 Task: For heading Arial with bold.  font size for heading22,  'Change the font style of data to'Arial Narrow.  and font size to 14,  Change the alignment of both headline & data to Align middle.  In the sheet  analysisSalesByRegion
Action: Mouse moved to (252, 166)
Screenshot: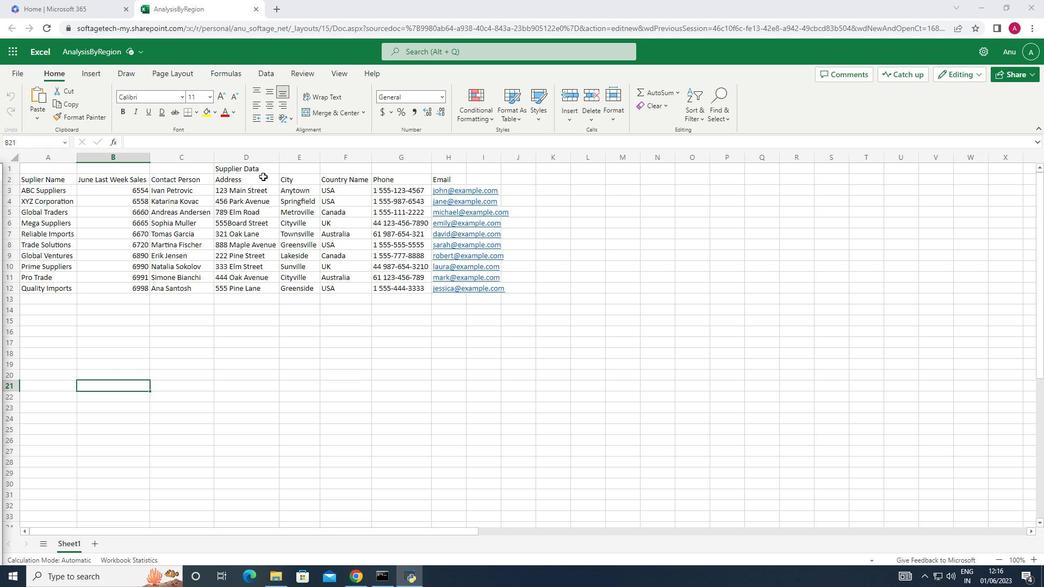 
Action: Mouse pressed left at (252, 166)
Screenshot: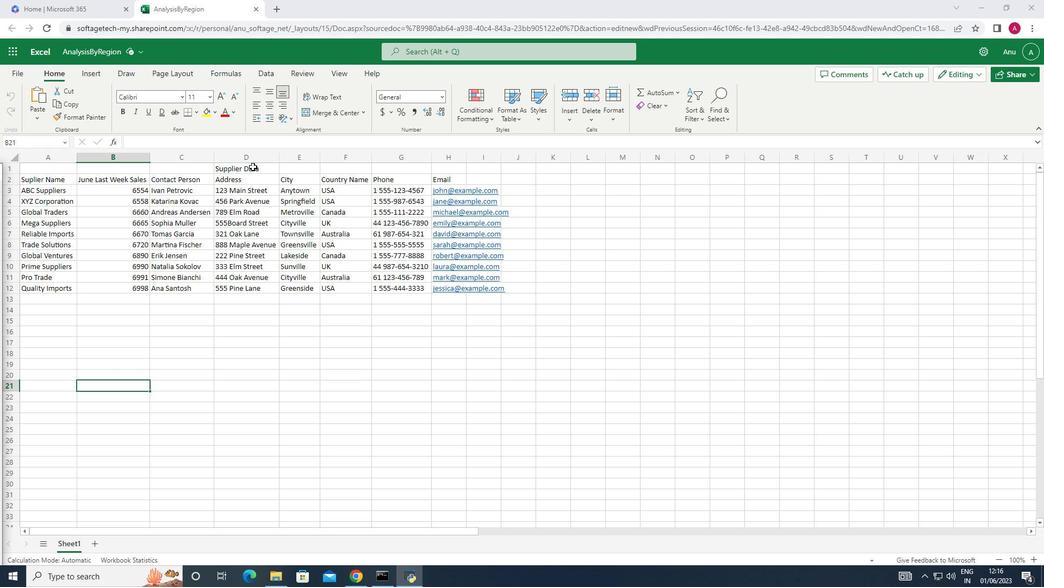 
Action: Mouse moved to (180, 95)
Screenshot: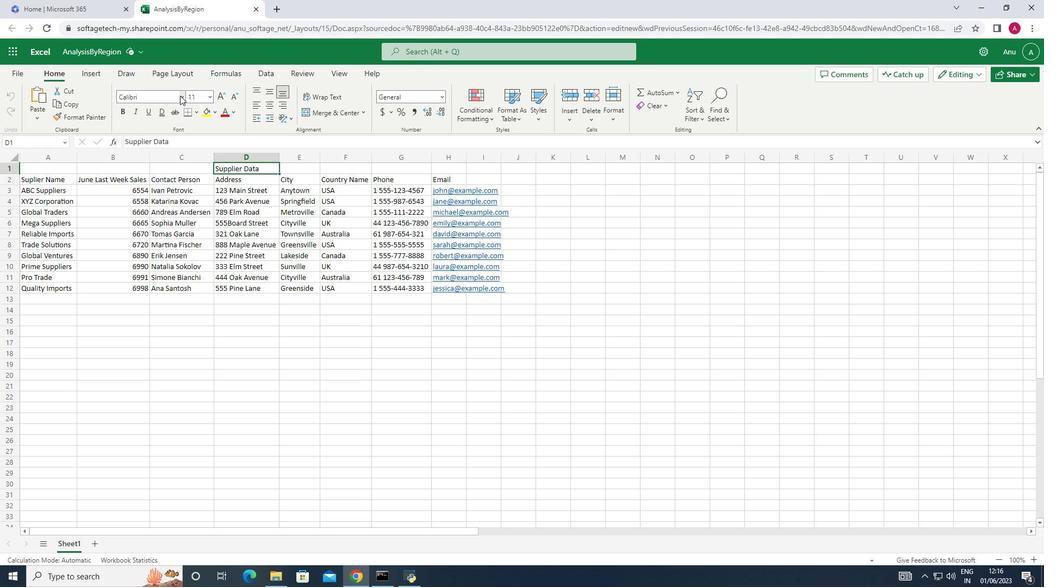 
Action: Mouse pressed left at (180, 95)
Screenshot: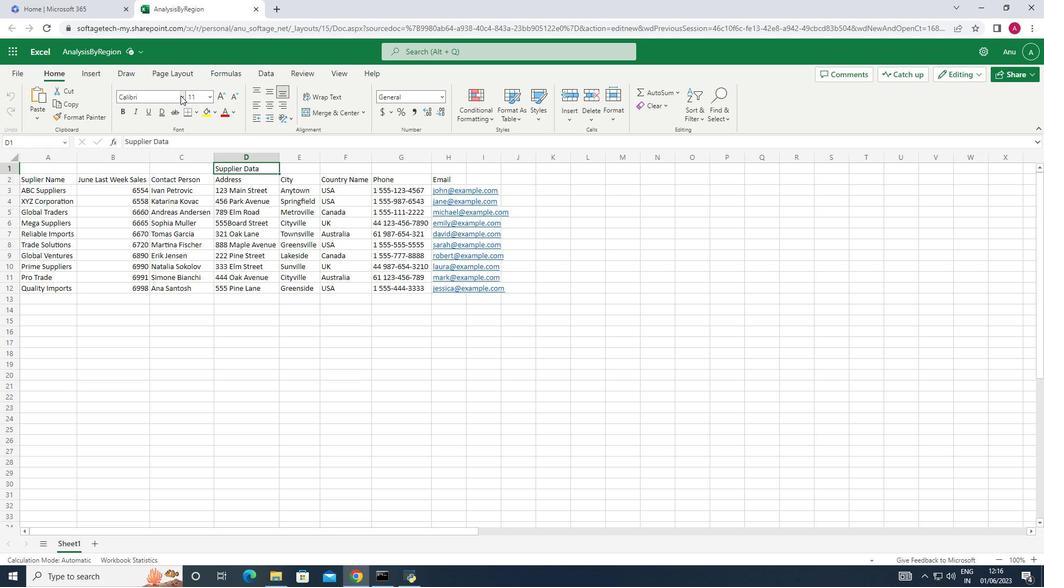 
Action: Mouse moved to (140, 138)
Screenshot: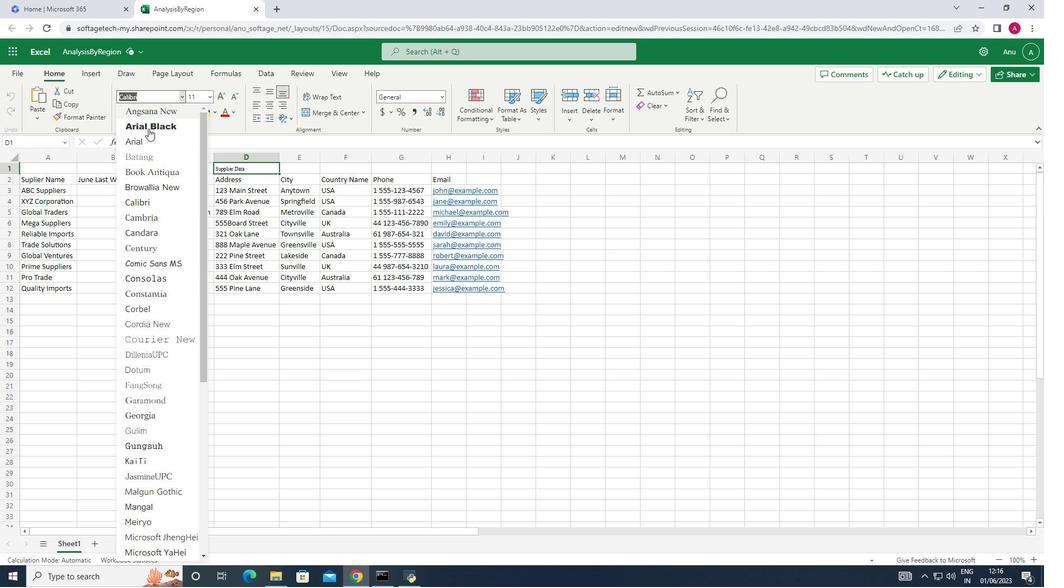 
Action: Mouse pressed left at (140, 138)
Screenshot: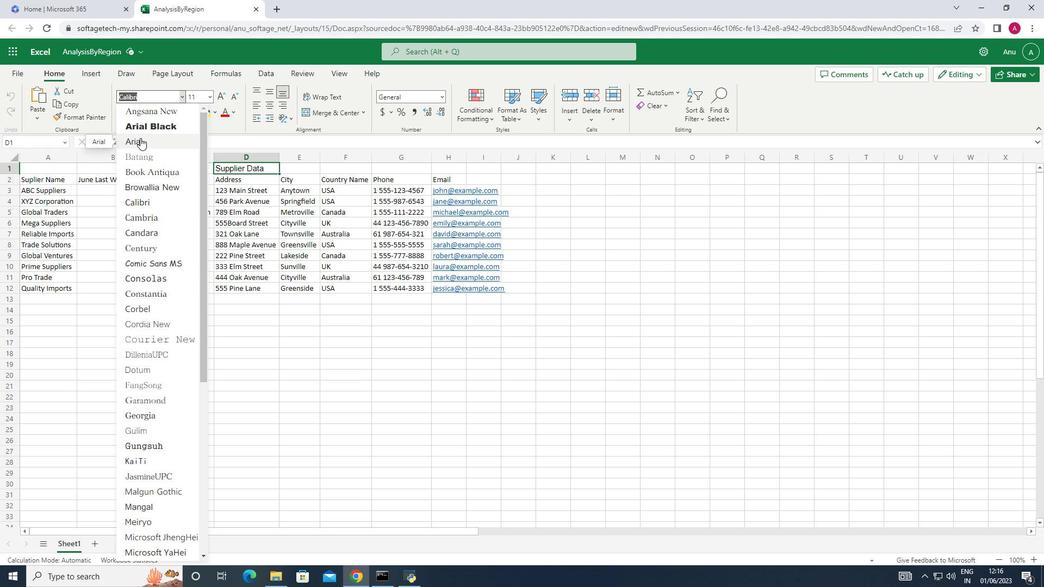 
Action: Mouse moved to (125, 112)
Screenshot: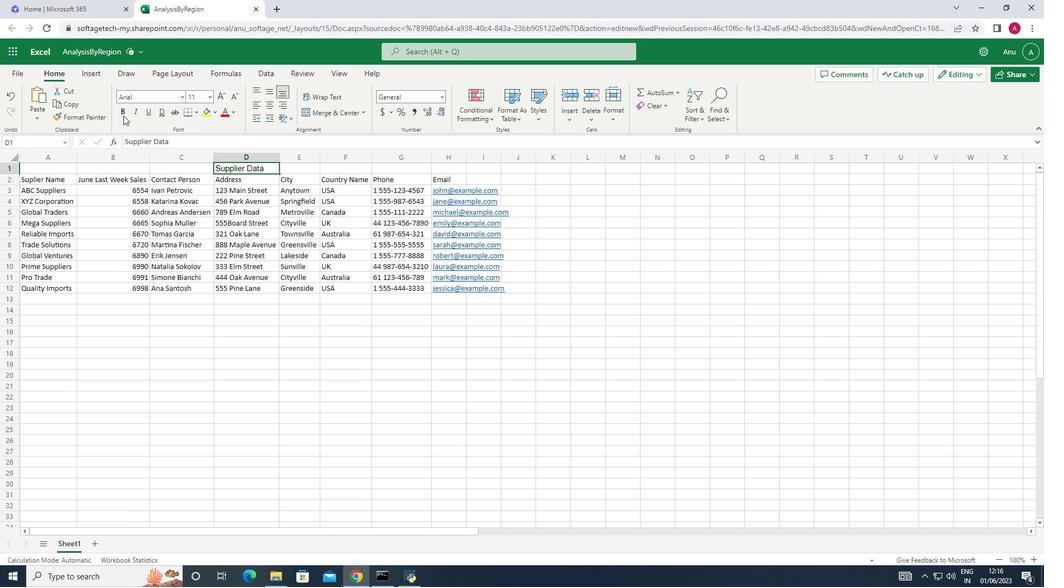 
Action: Mouse pressed left at (125, 112)
Screenshot: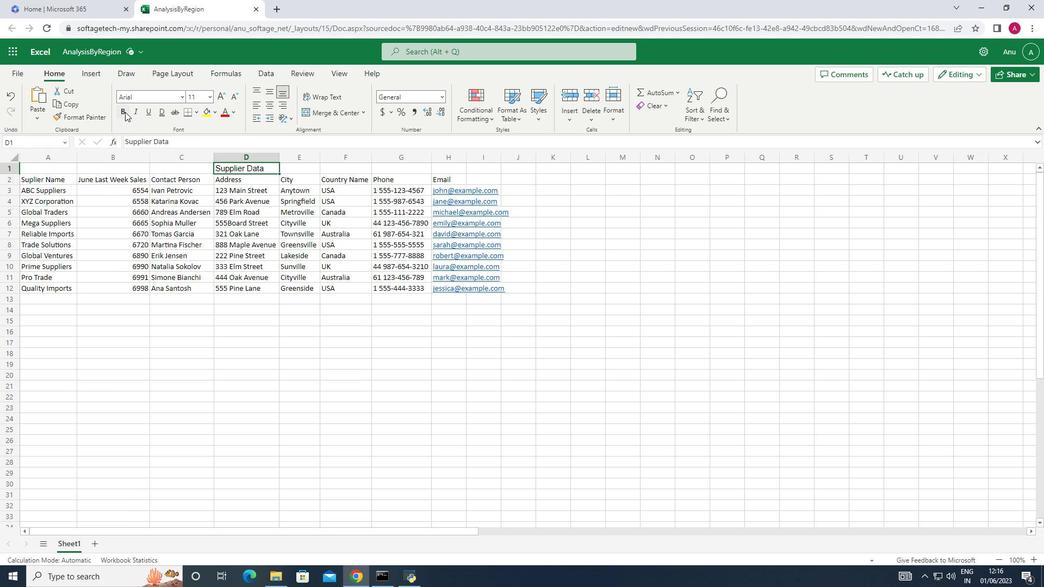 
Action: Mouse moved to (212, 97)
Screenshot: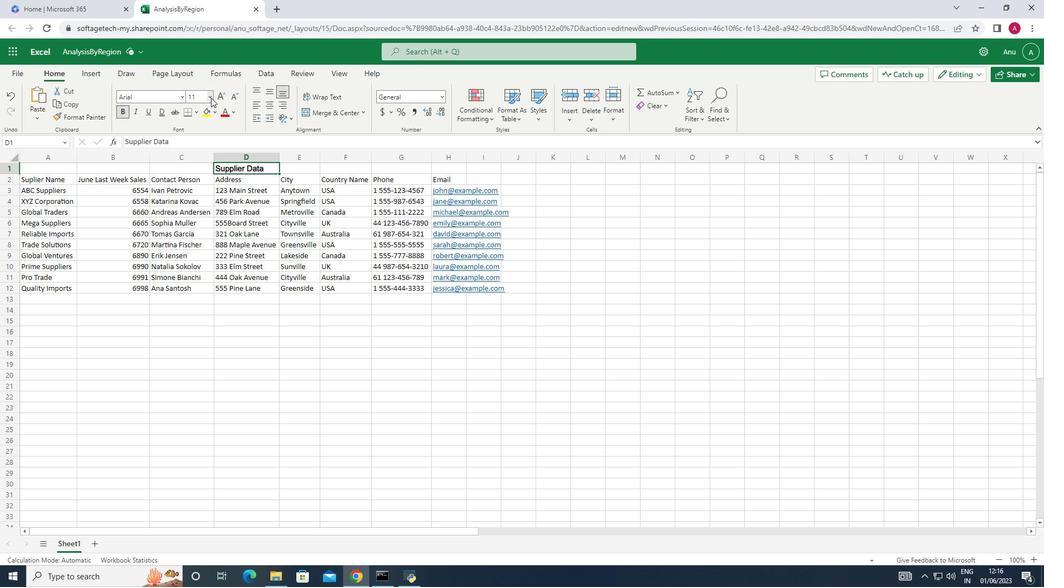 
Action: Mouse pressed left at (212, 97)
Screenshot: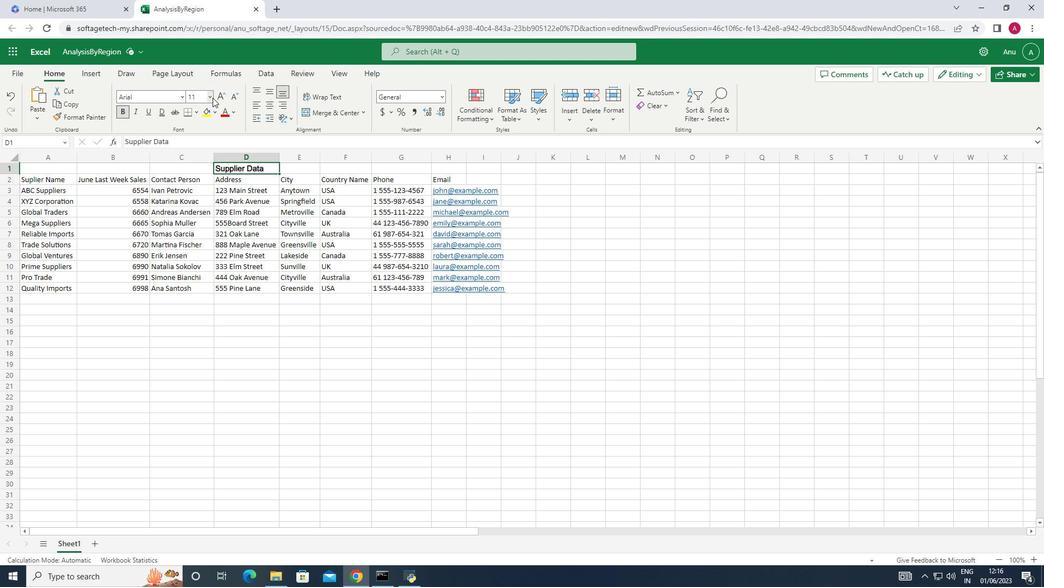 
Action: Mouse moved to (193, 99)
Screenshot: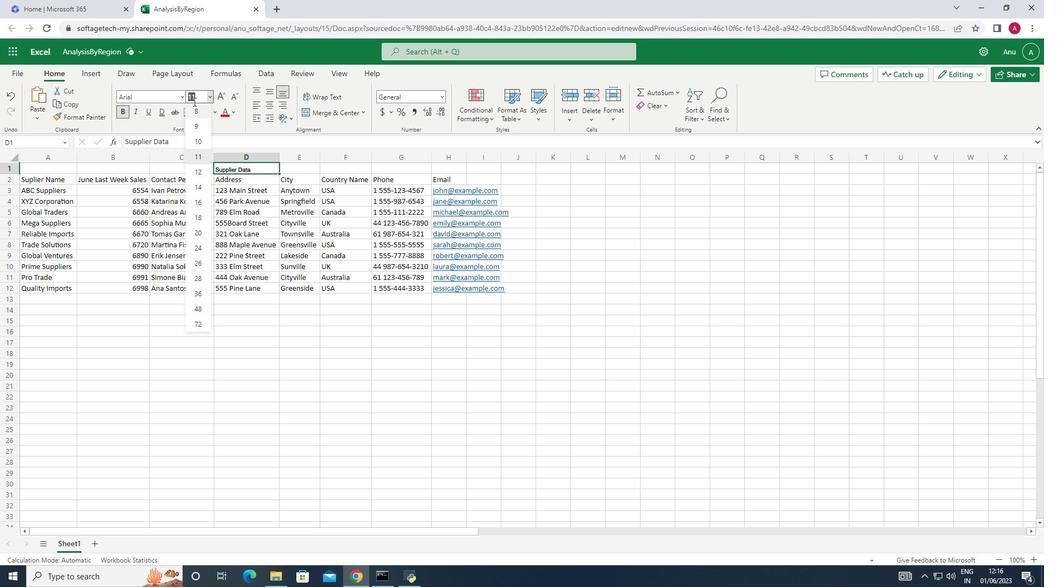 
Action: Key pressed 22<Key.enter>
Screenshot: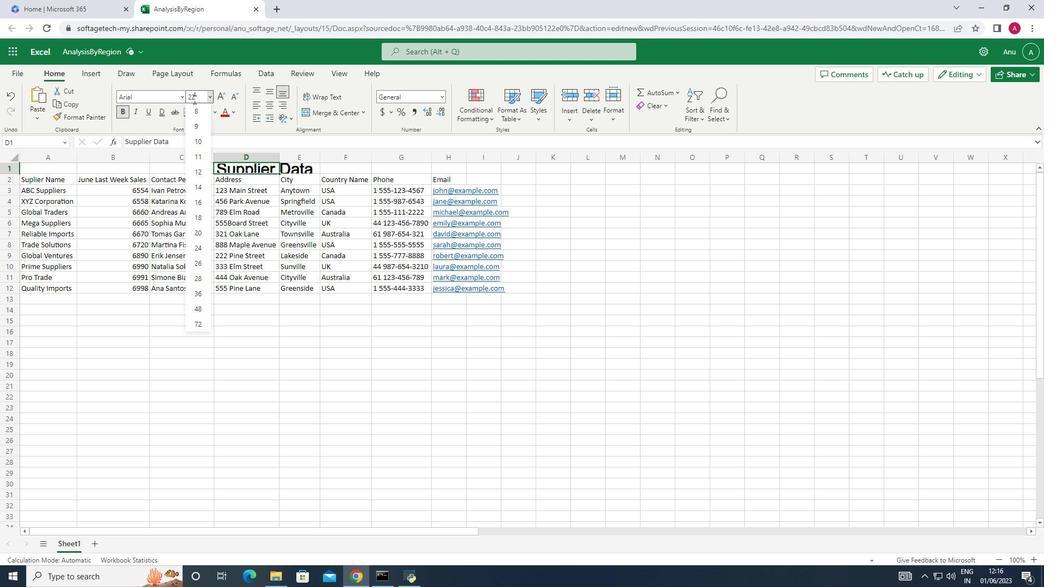 
Action: Mouse moved to (48, 192)
Screenshot: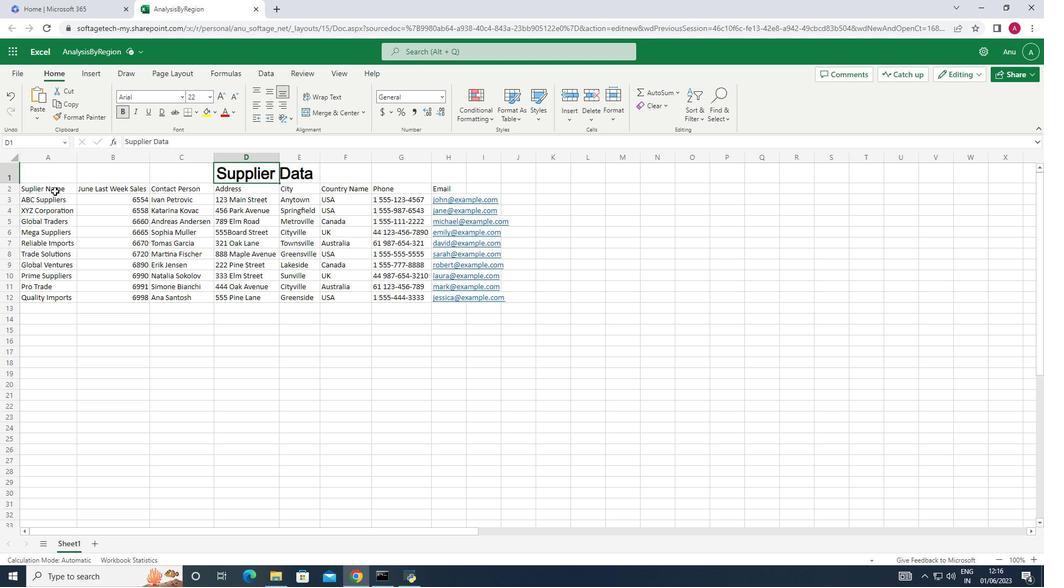 
Action: Mouse pressed left at (48, 192)
Screenshot: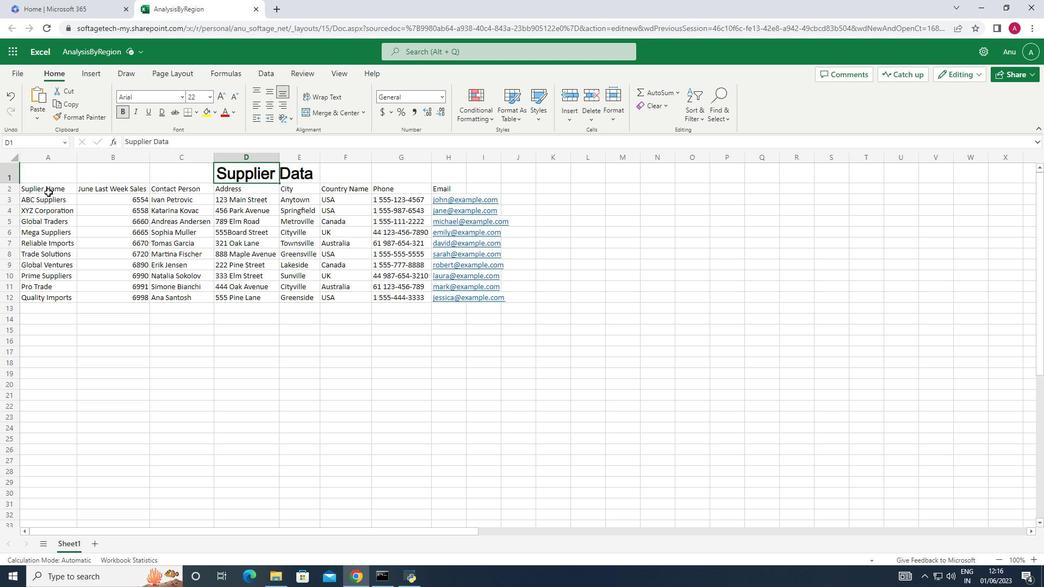 
Action: Mouse moved to (182, 98)
Screenshot: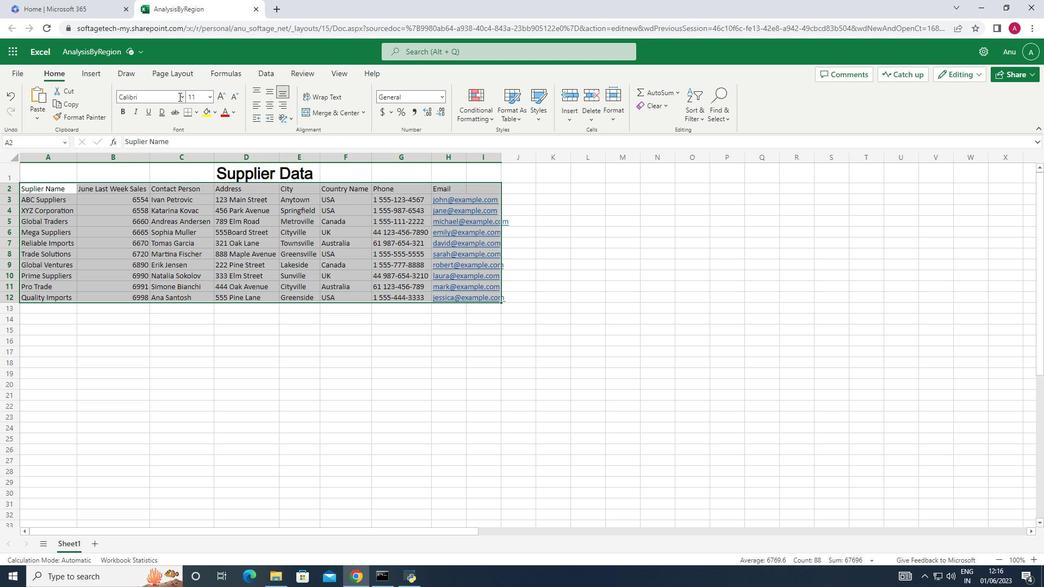 
Action: Mouse pressed left at (182, 98)
Screenshot: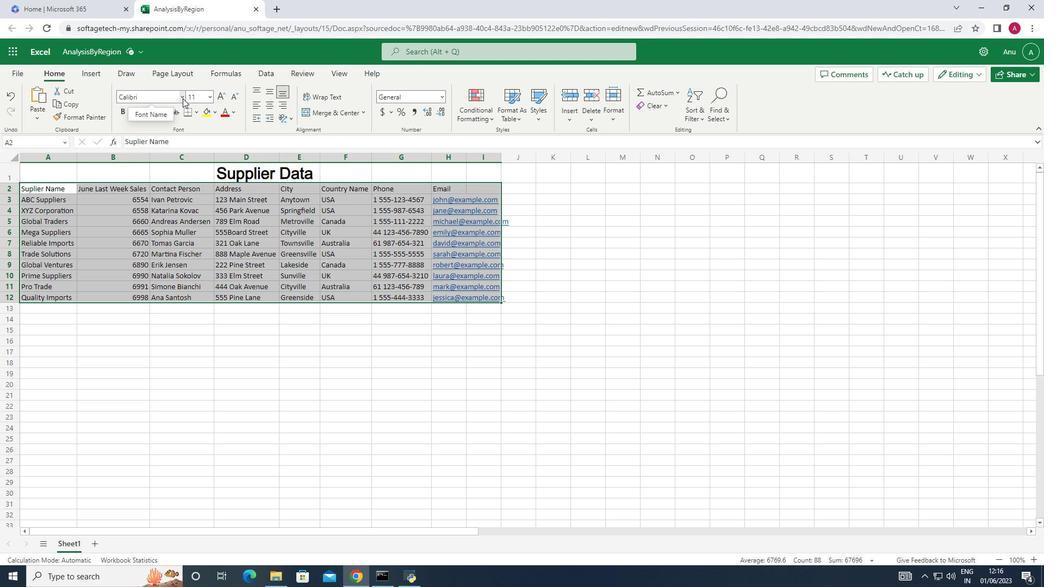 
Action: Mouse moved to (159, 142)
Screenshot: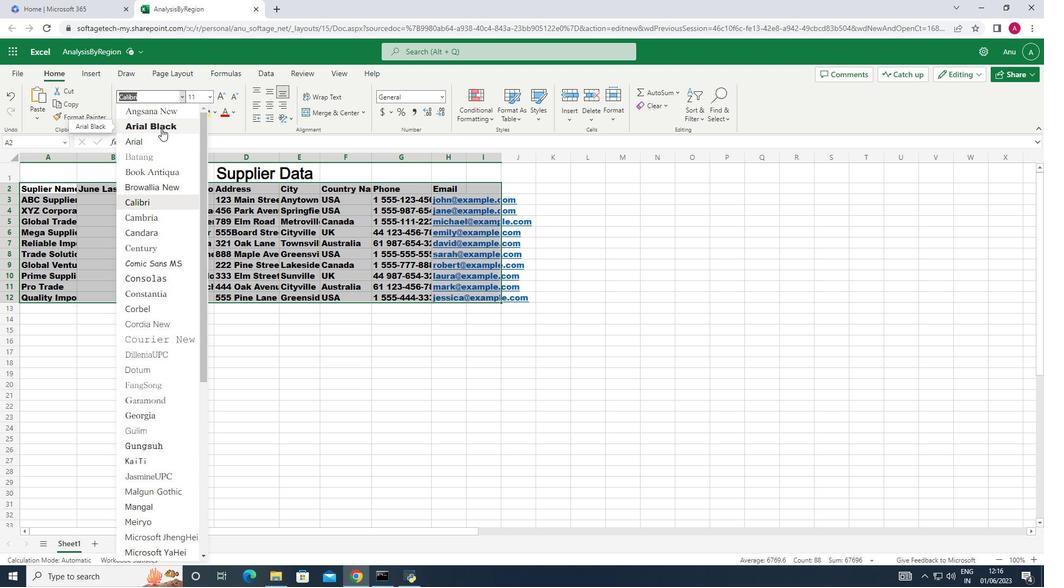 
Action: Mouse pressed left at (159, 142)
Screenshot: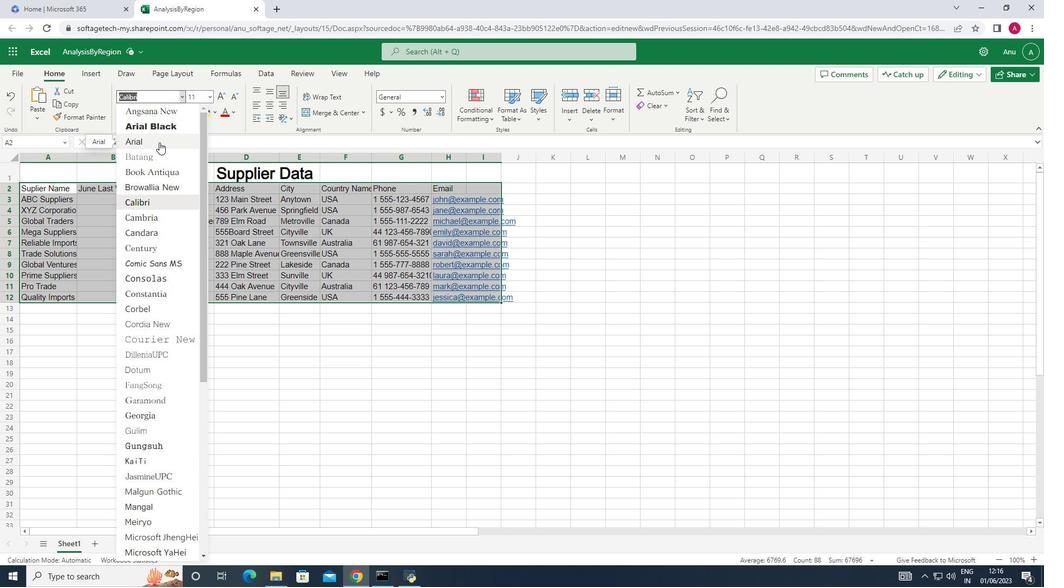 
Action: Mouse moved to (209, 97)
Screenshot: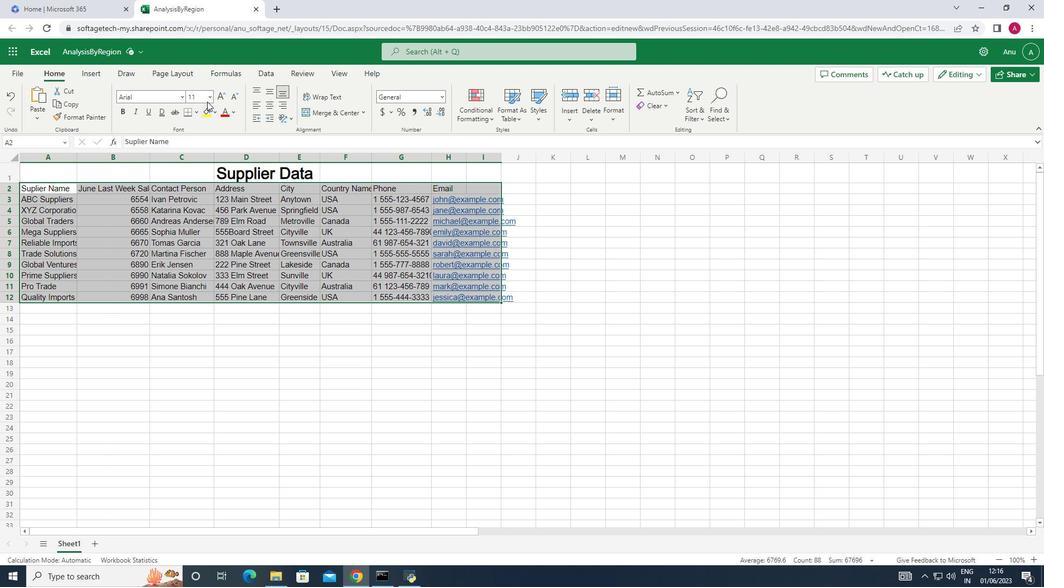 
Action: Mouse pressed left at (209, 97)
Screenshot: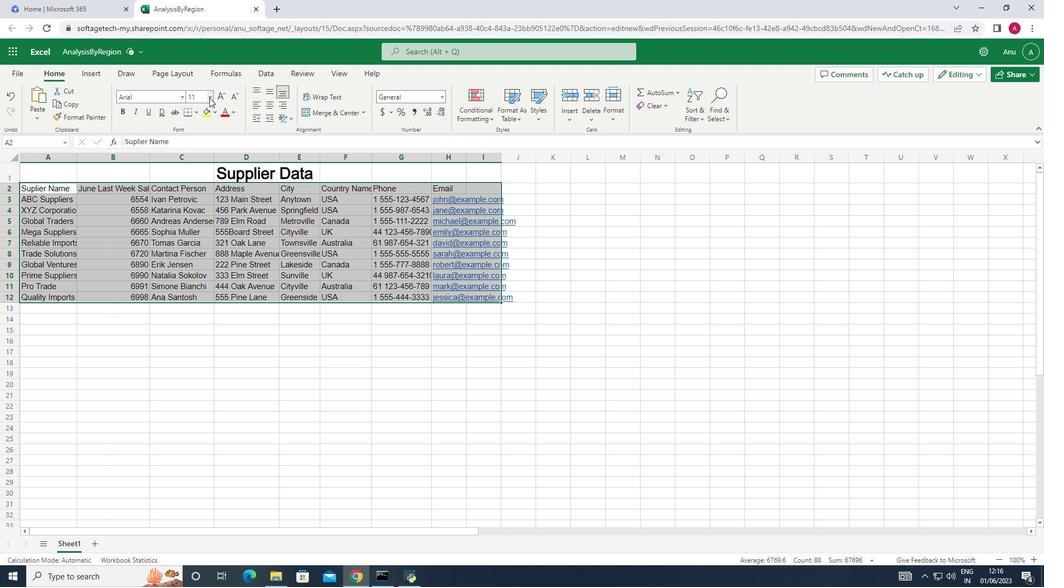 
Action: Mouse moved to (197, 183)
Screenshot: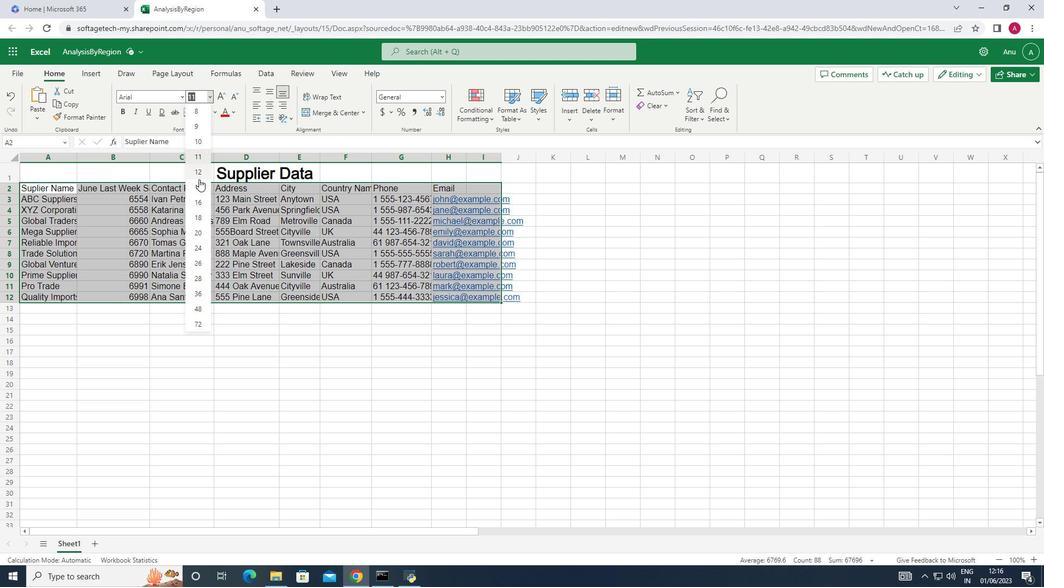 
Action: Mouse pressed left at (197, 183)
Screenshot: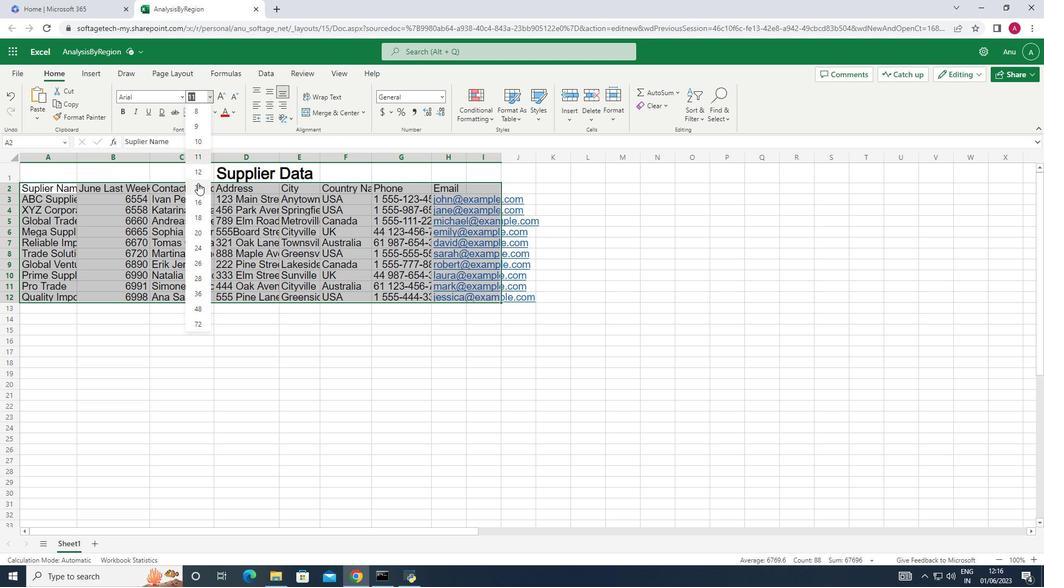 
Action: Mouse moved to (269, 105)
Screenshot: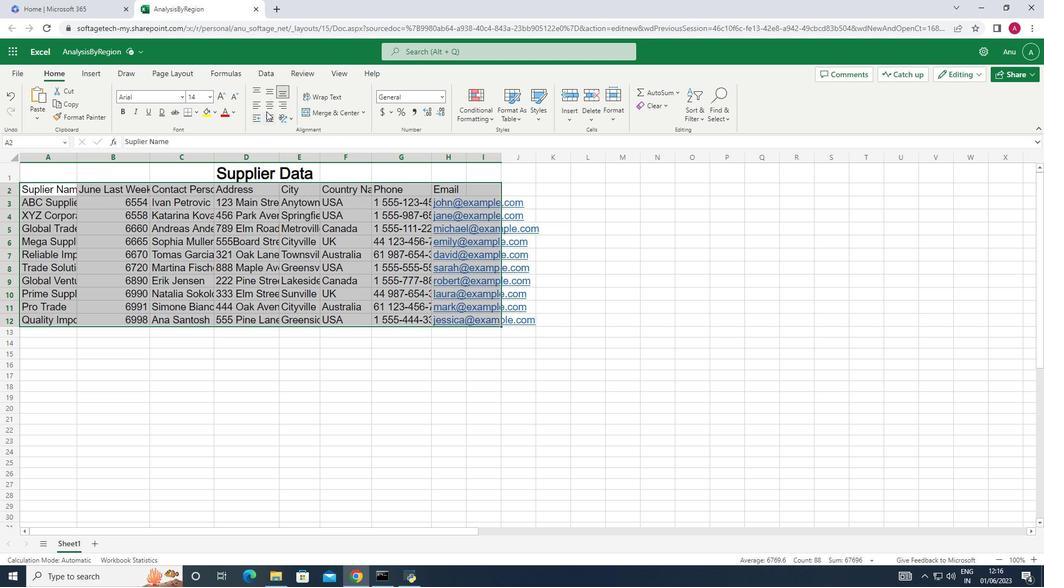 
Action: Mouse pressed left at (269, 105)
Screenshot: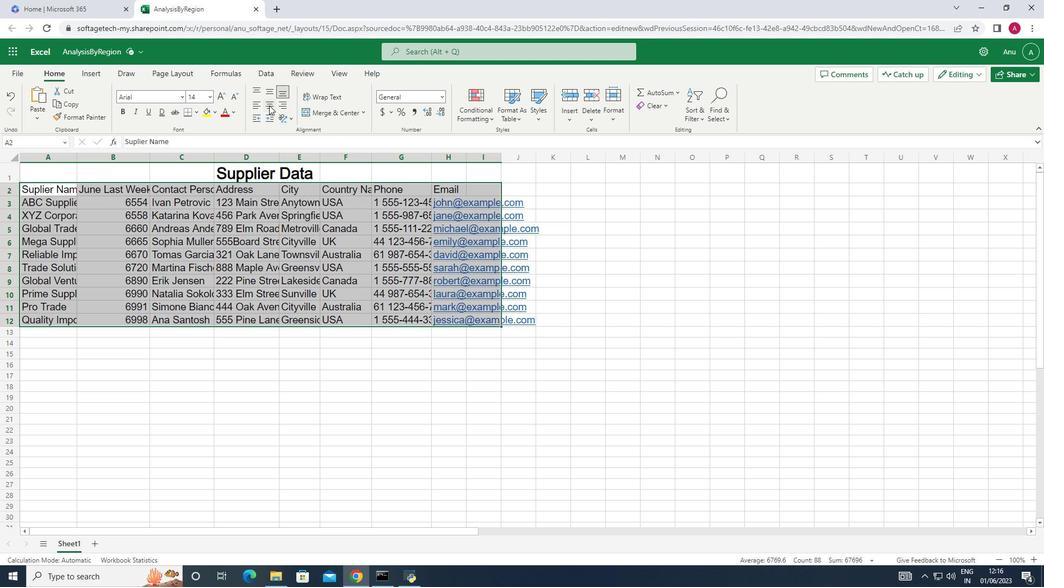 
Action: Mouse moved to (241, 172)
Screenshot: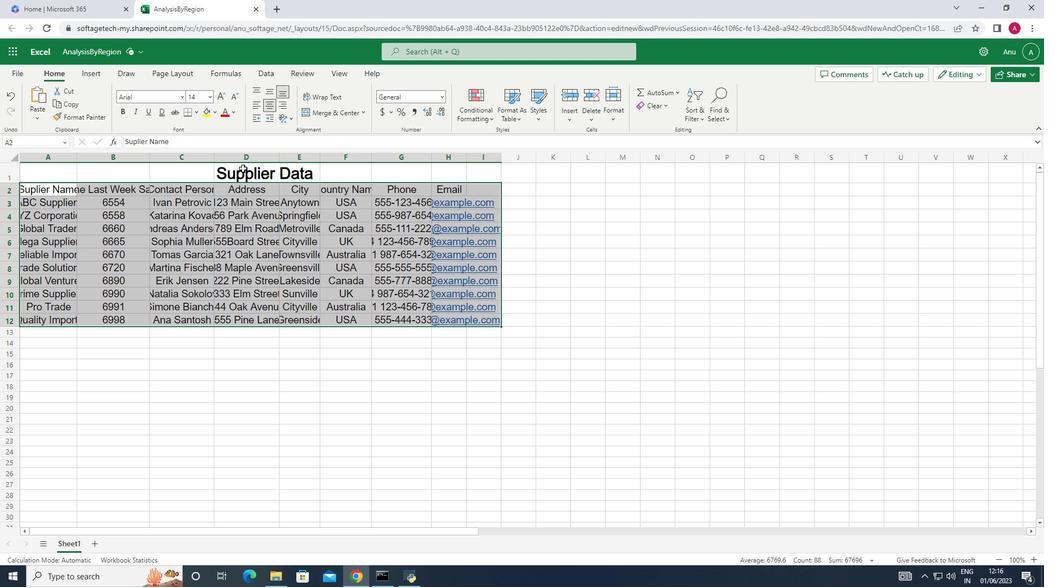 
Action: Mouse pressed left at (241, 172)
Screenshot: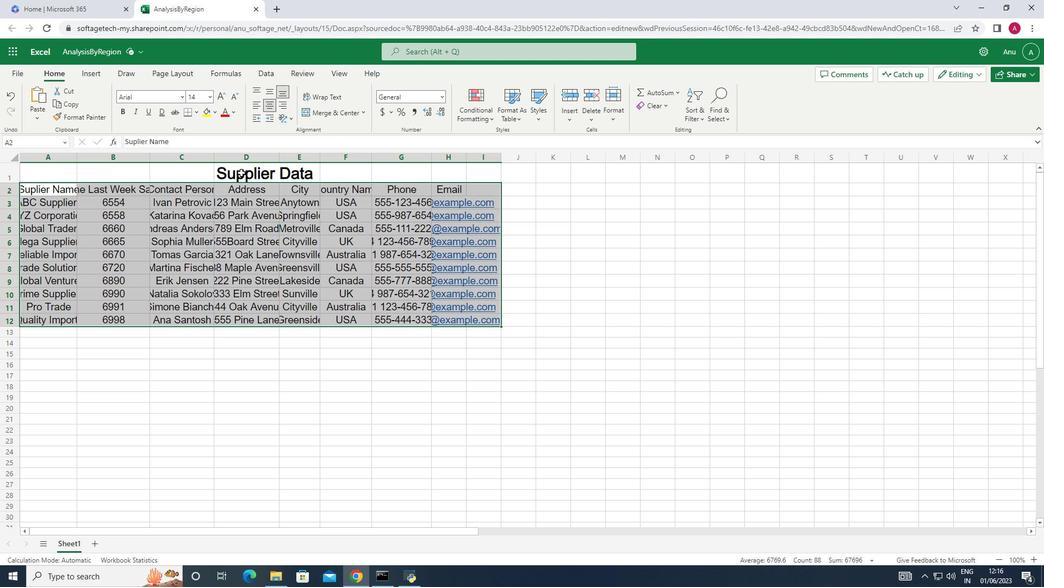 
Action: Mouse moved to (269, 101)
Screenshot: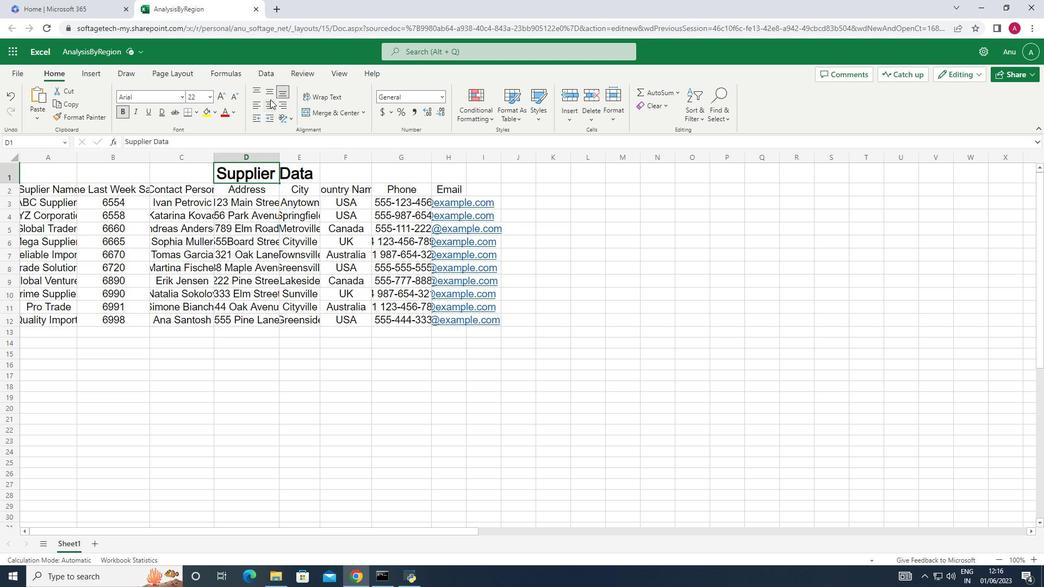 
Action: Mouse pressed left at (269, 101)
Screenshot: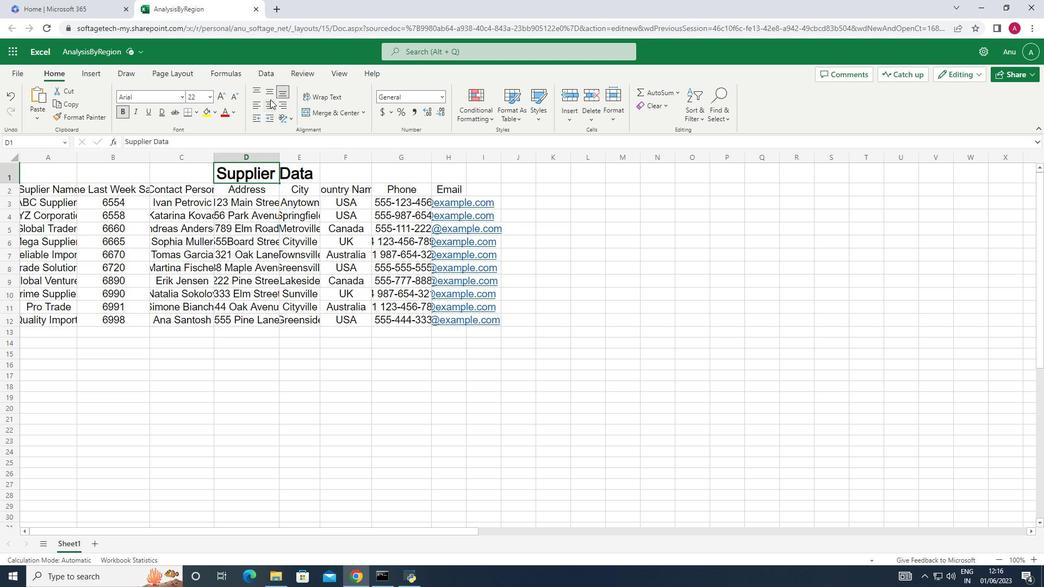 
Action: Mouse moved to (314, 344)
Screenshot: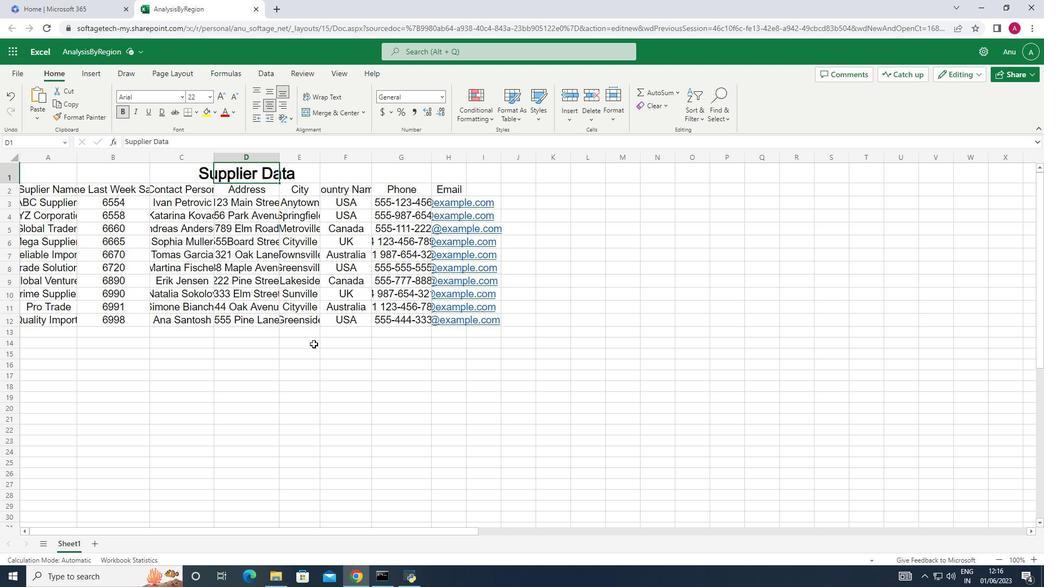 
Action: Mouse pressed left at (314, 344)
Screenshot: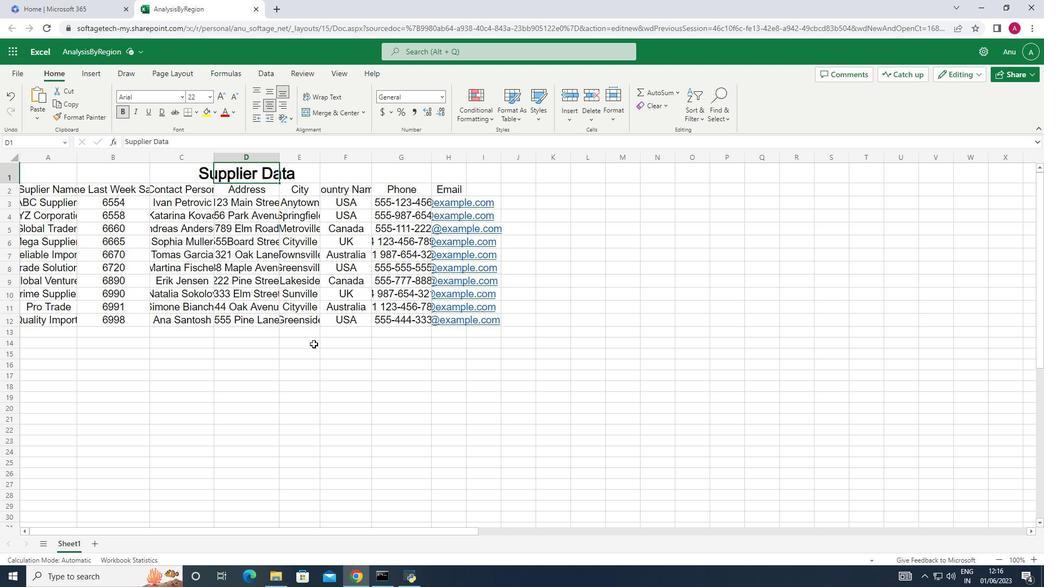 
Action: Mouse moved to (77, 156)
Screenshot: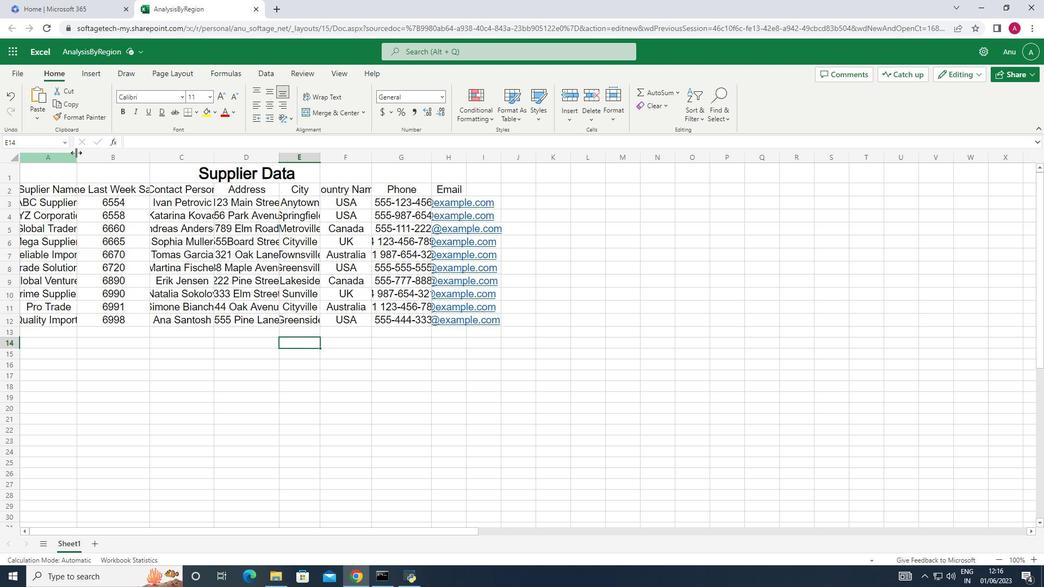 
Action: Mouse pressed left at (77, 156)
Screenshot: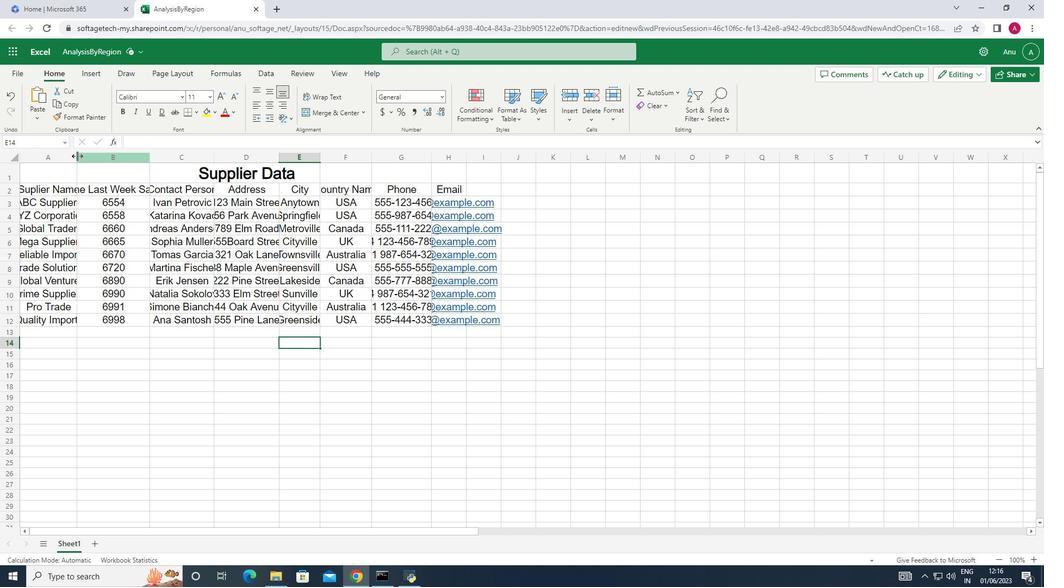 
Action: Mouse pressed left at (77, 156)
Screenshot: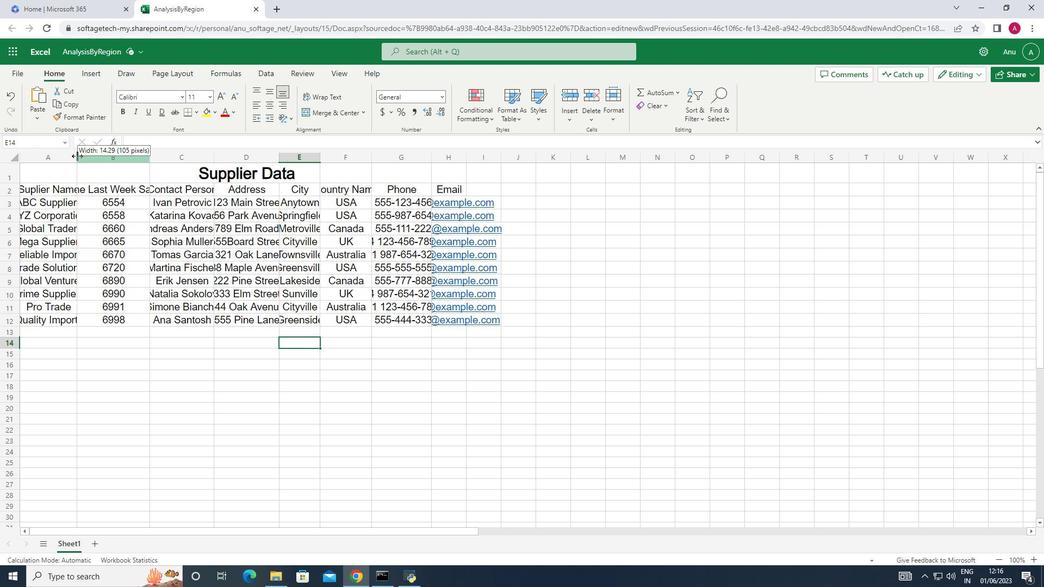 
Action: Mouse moved to (174, 157)
Screenshot: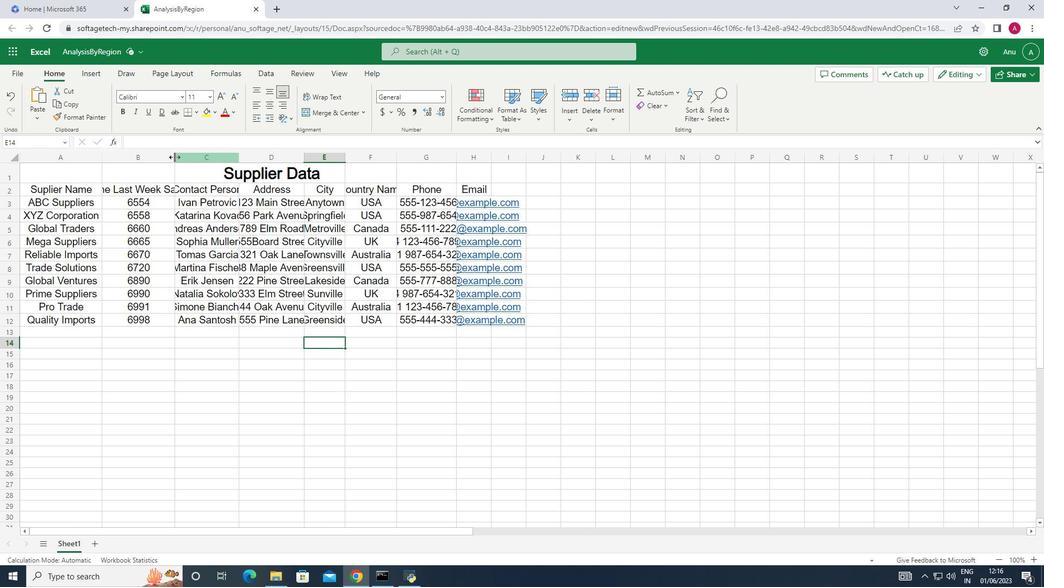 
Action: Mouse pressed left at (174, 157)
Screenshot: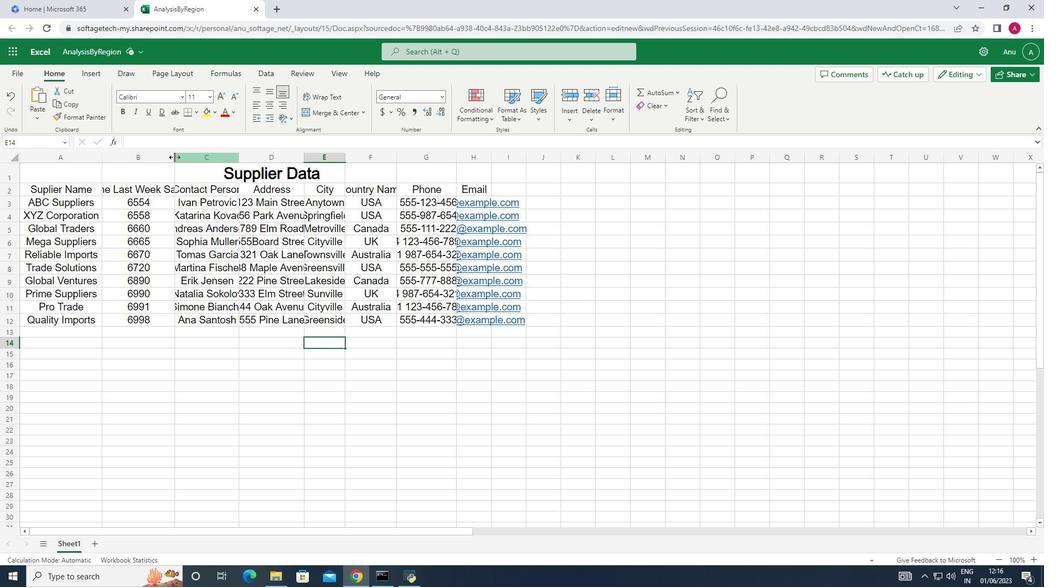 
Action: Mouse pressed left at (174, 157)
Screenshot: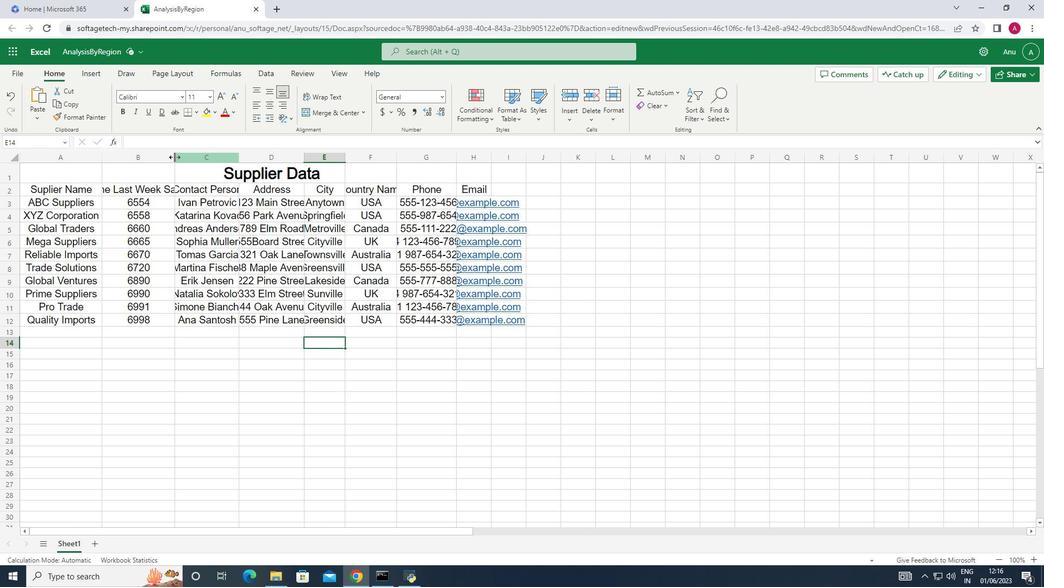
Action: Mouse pressed left at (174, 157)
Screenshot: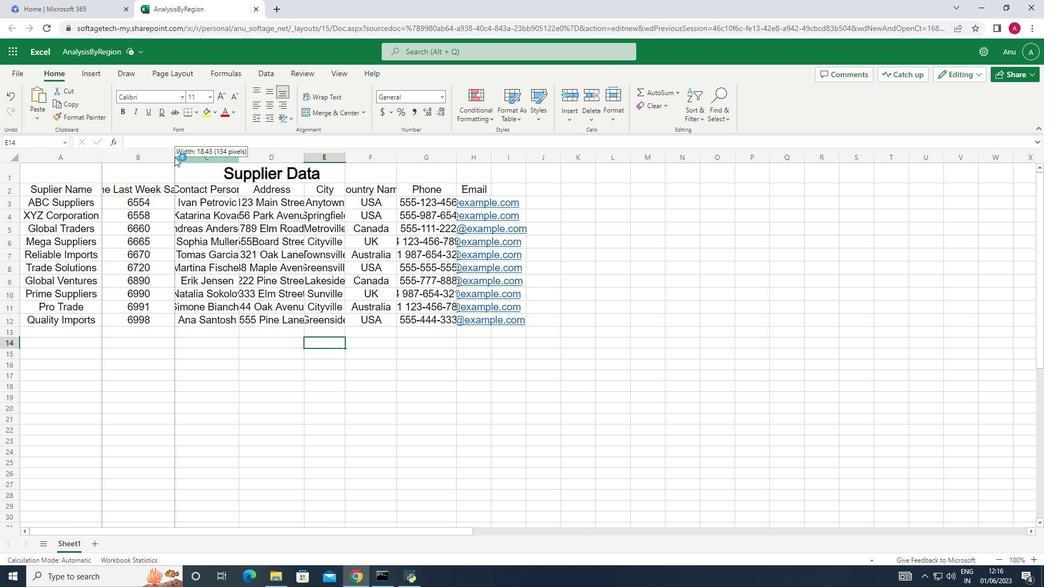 
Action: Mouse moved to (272, 155)
Screenshot: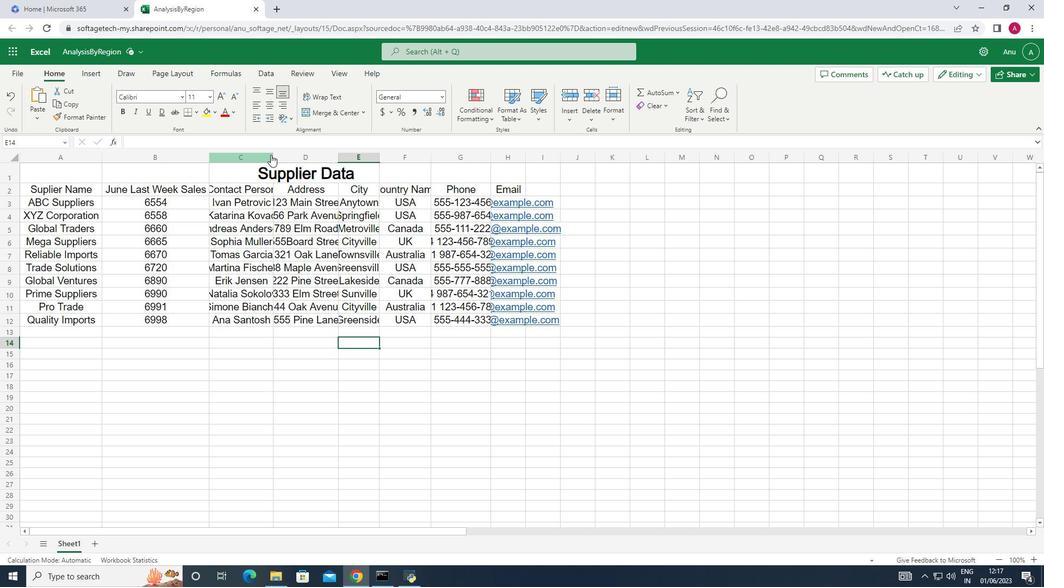 
Action: Mouse pressed left at (272, 155)
Screenshot: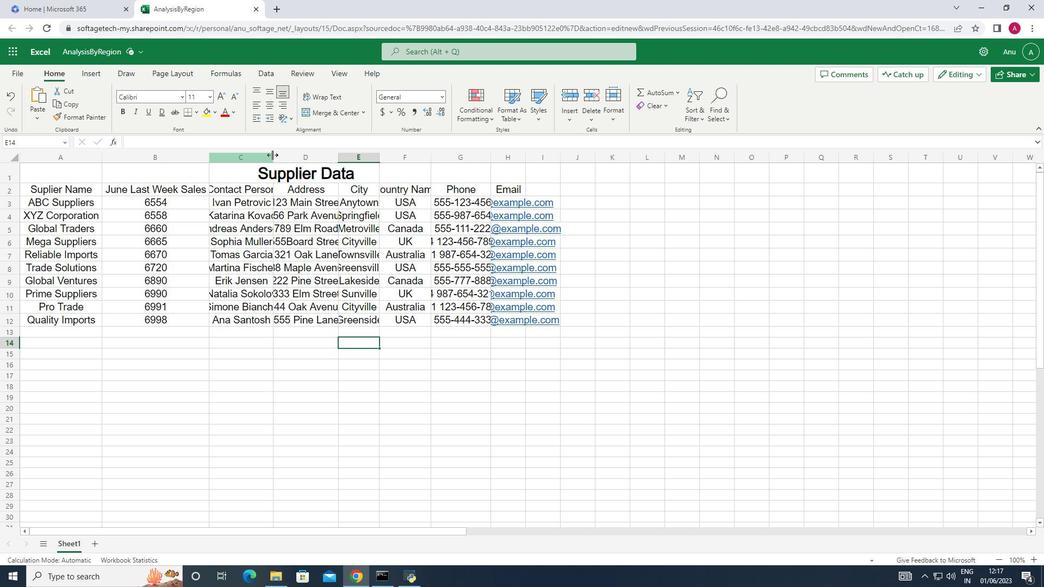 
Action: Mouse moved to (351, 155)
Screenshot: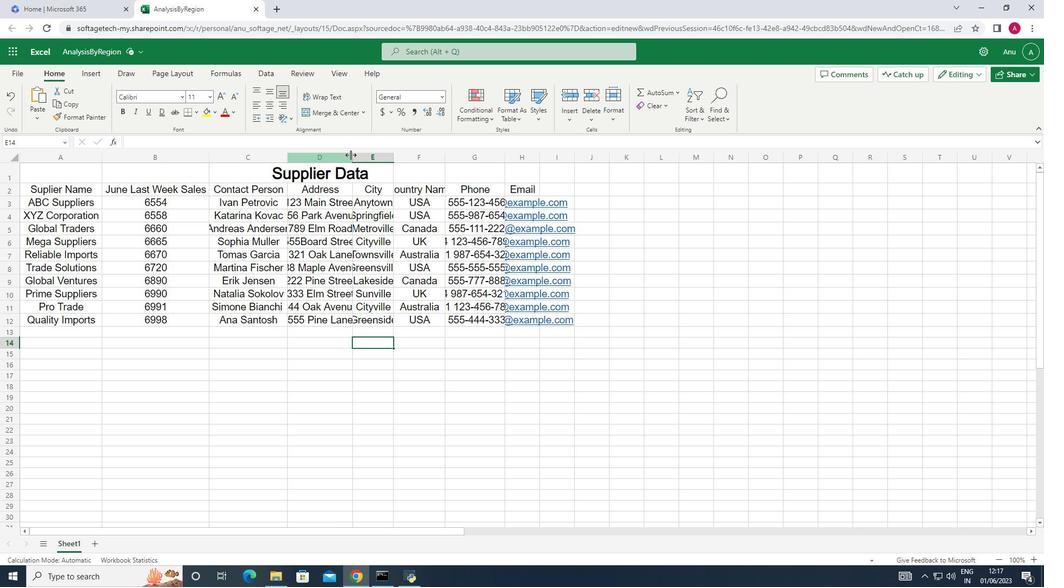
Action: Mouse pressed left at (351, 155)
Screenshot: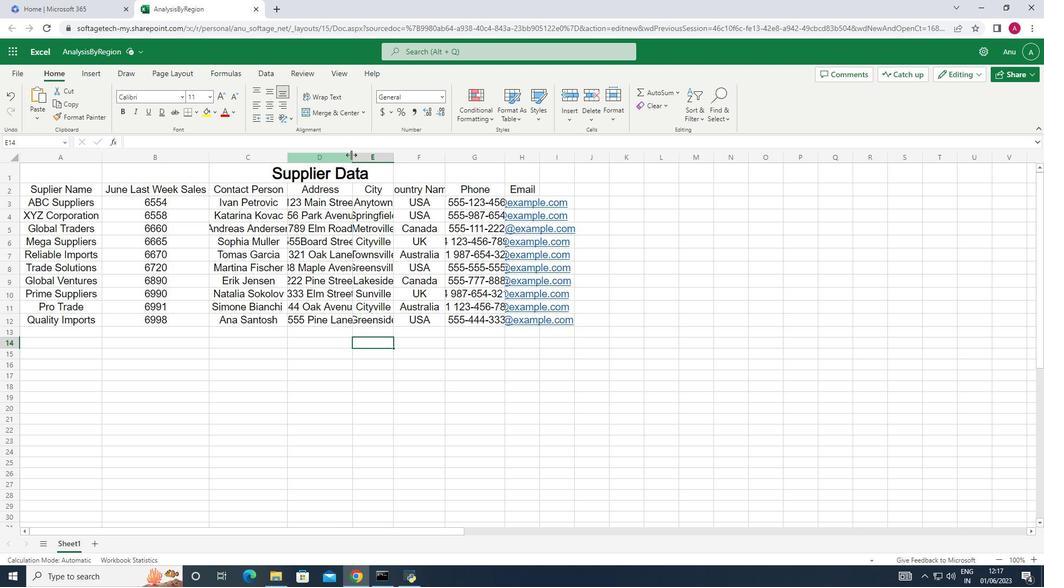 
Action: Mouse pressed left at (351, 155)
Screenshot: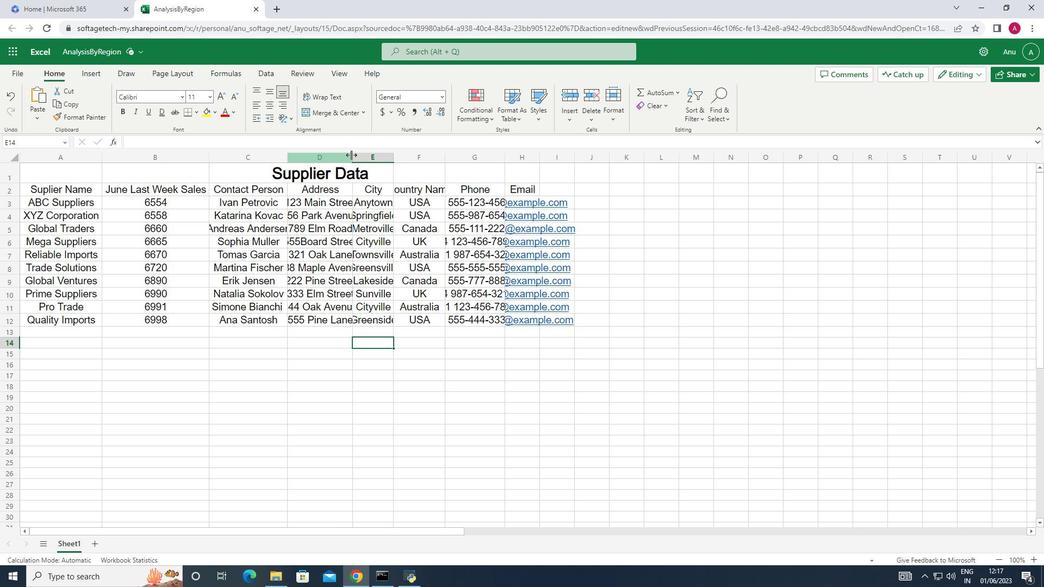 
Action: Mouse pressed left at (351, 155)
Screenshot: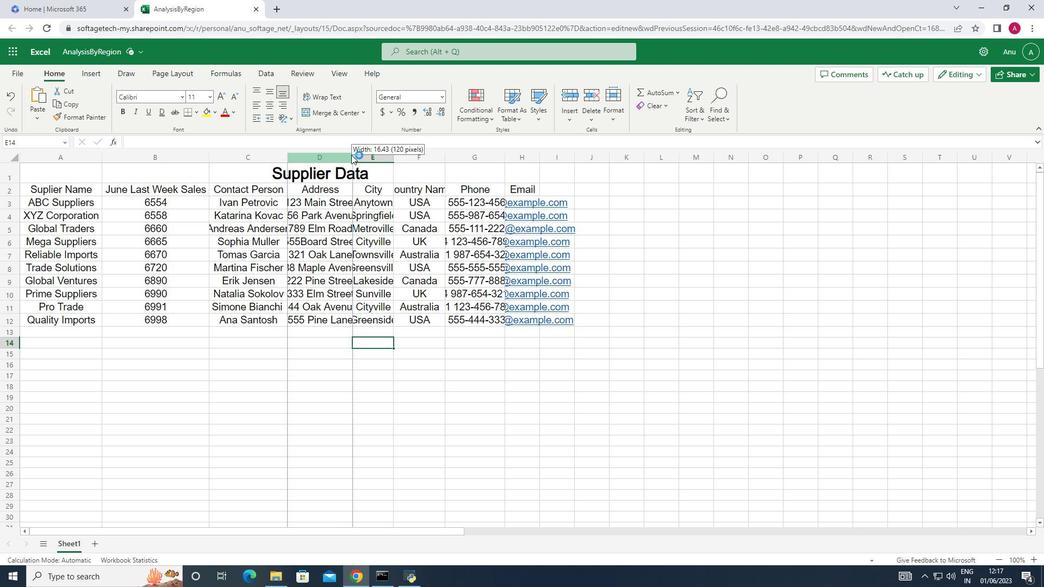 
Action: Mouse moved to (437, 155)
Screenshot: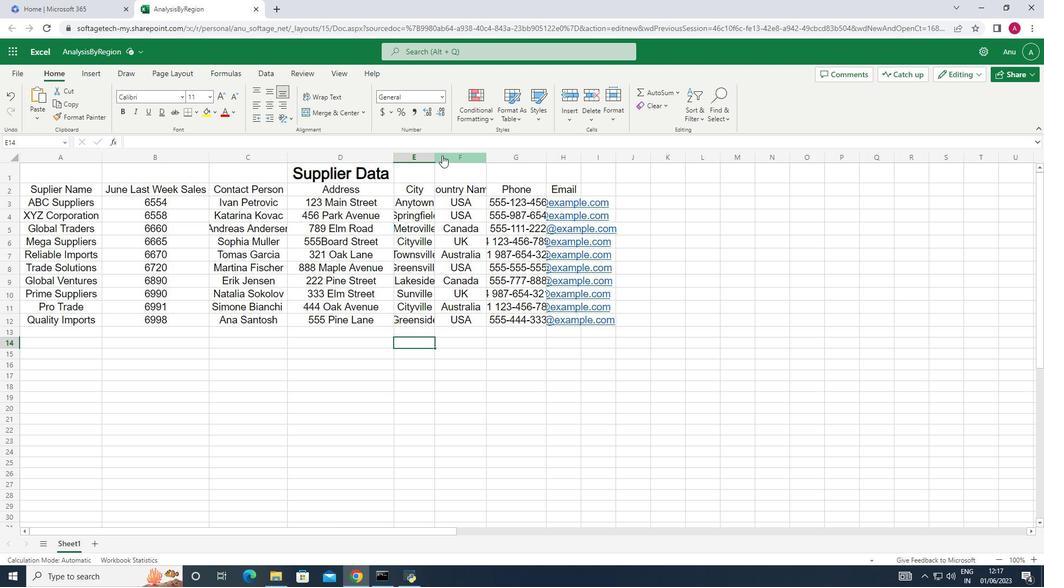 
Action: Mouse pressed left at (437, 155)
Screenshot: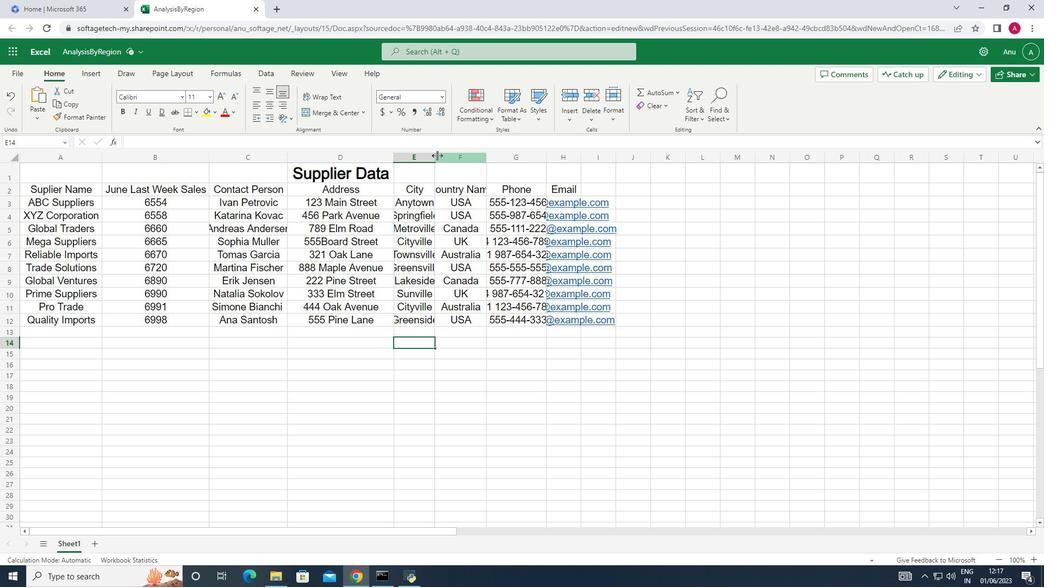 
Action: Mouse pressed left at (437, 155)
Screenshot: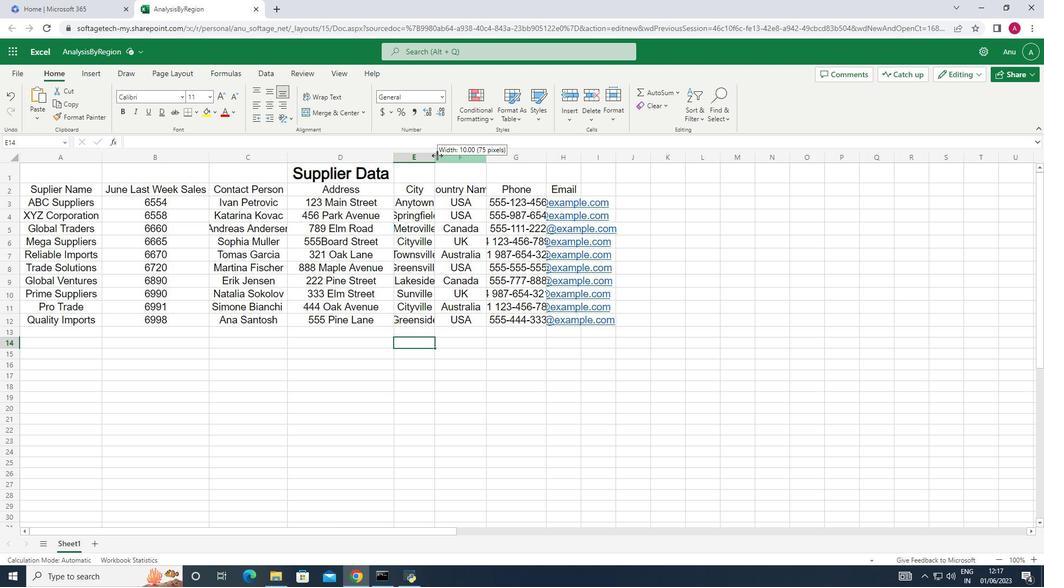 
Action: Mouse moved to (500, 160)
Screenshot: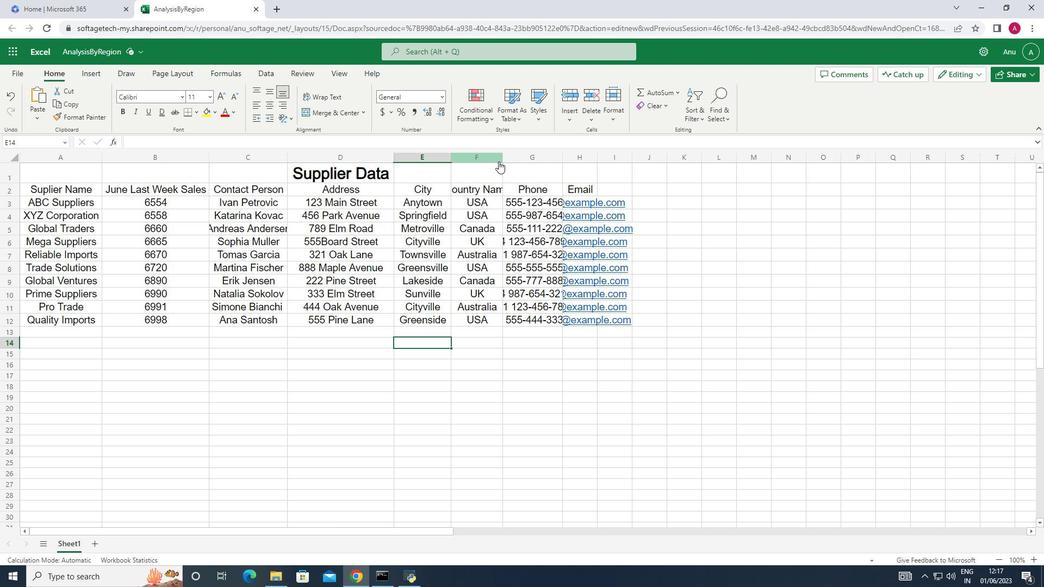 
Action: Mouse pressed left at (500, 160)
Screenshot: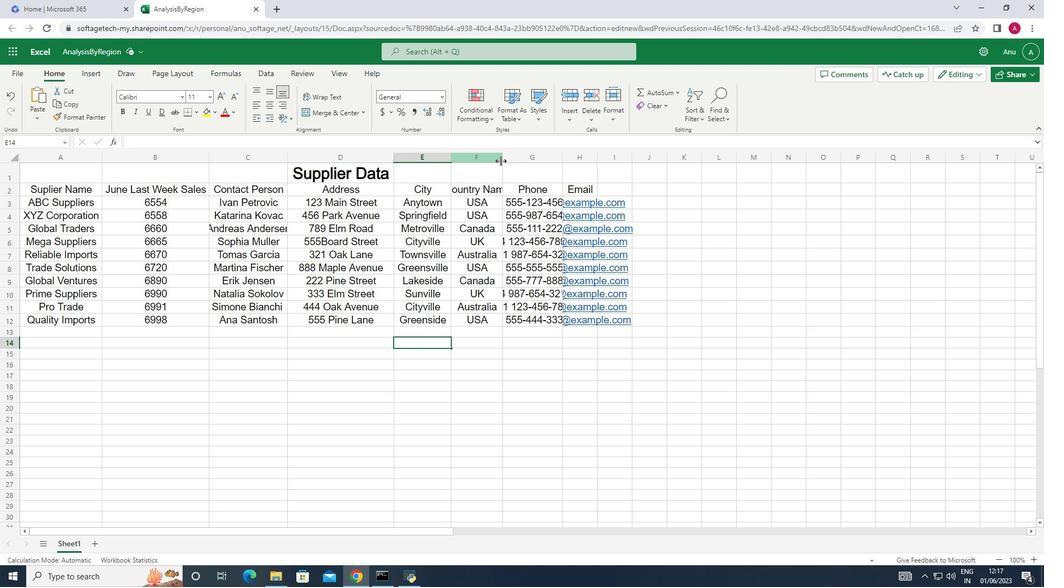 
Action: Mouse pressed left at (500, 160)
Screenshot: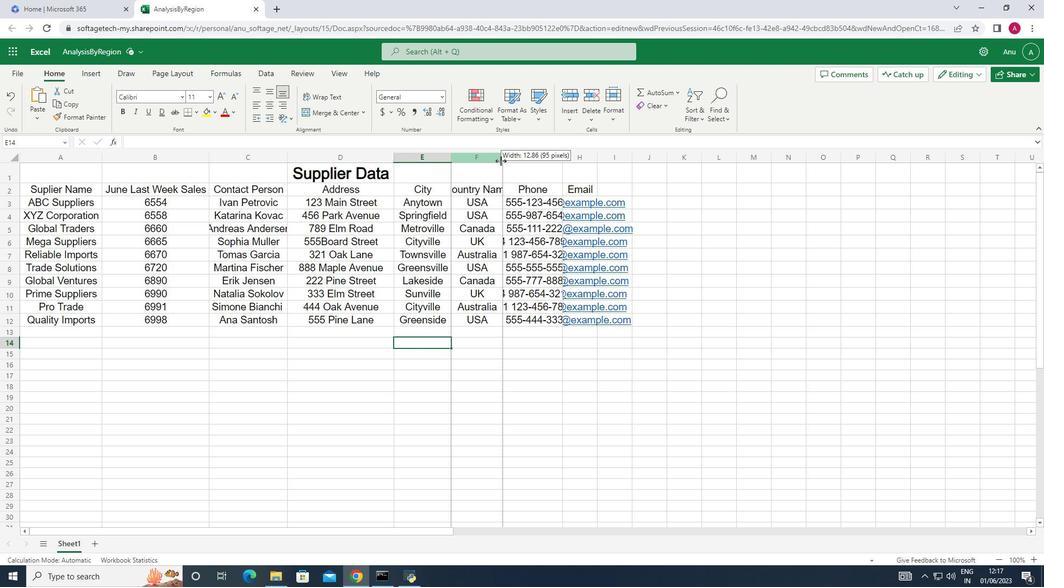 
Action: Mouse moved to (581, 158)
Screenshot: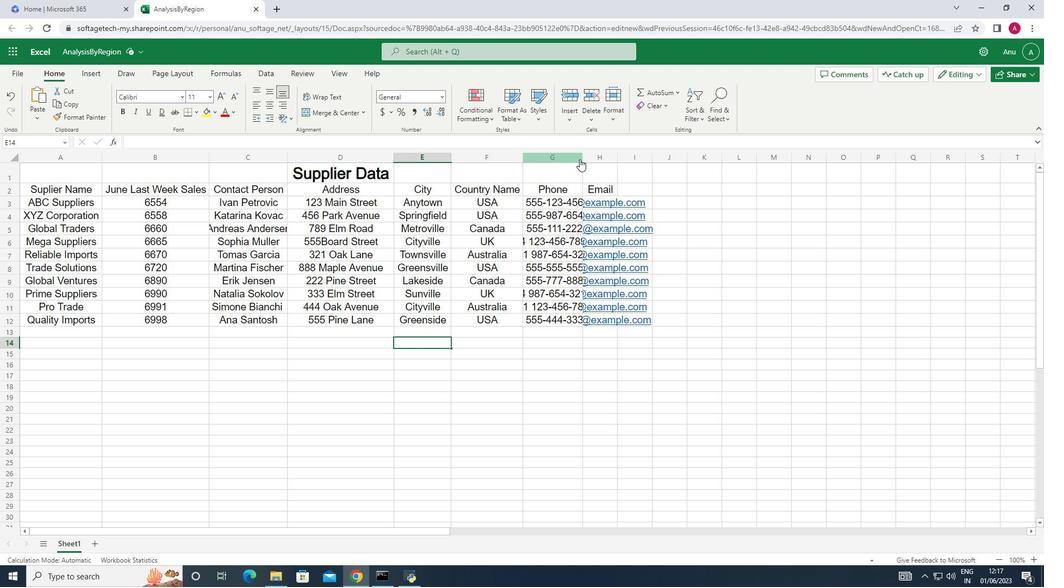 
Action: Mouse pressed left at (581, 158)
Screenshot: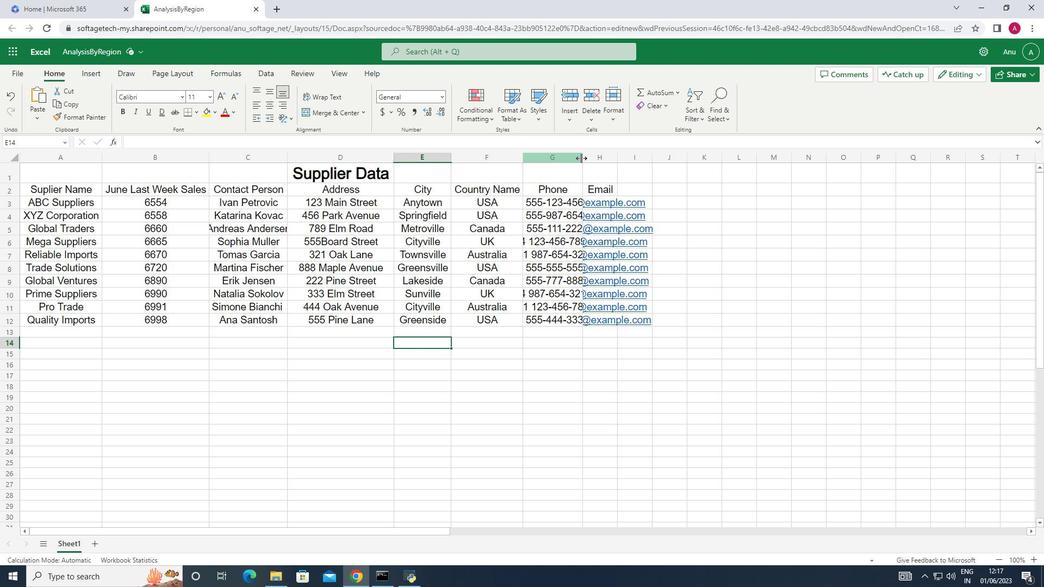 
Action: Mouse moved to (589, 155)
Screenshot: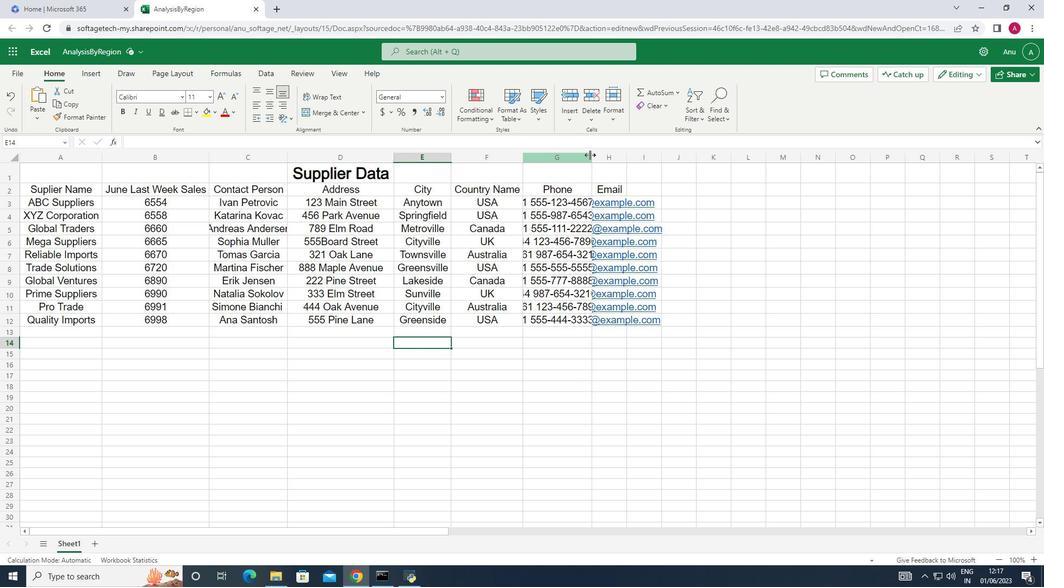 
Action: Mouse pressed left at (589, 155)
Screenshot: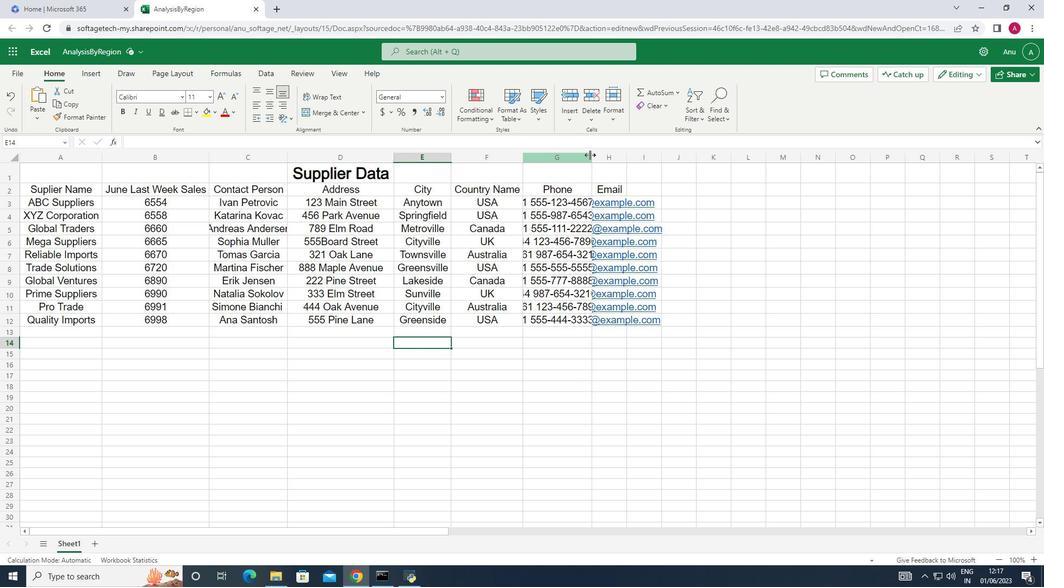 
Action: Mouse moved to (589, 156)
Screenshot: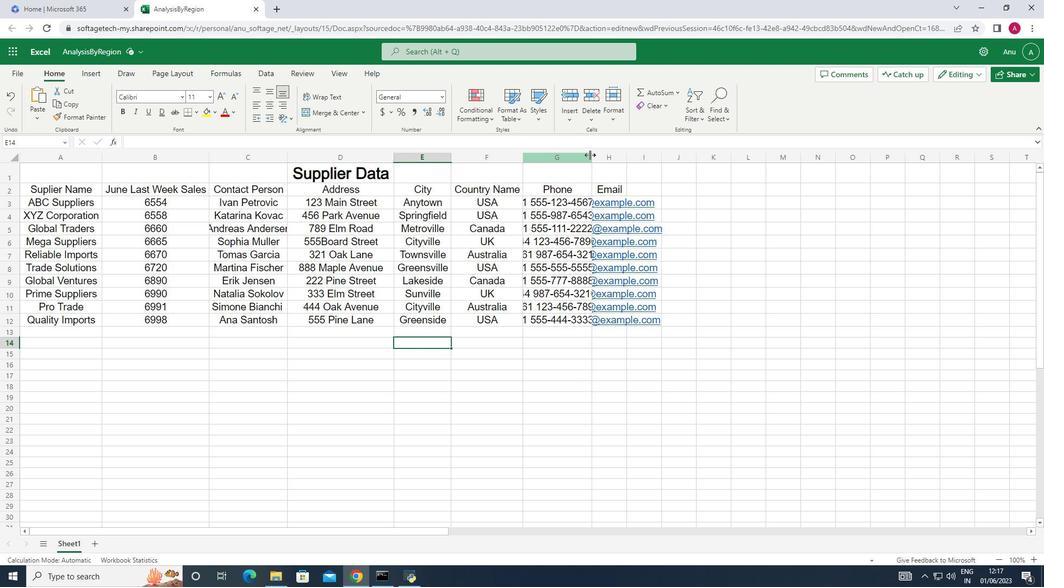 
Action: Mouse pressed left at (589, 156)
Screenshot: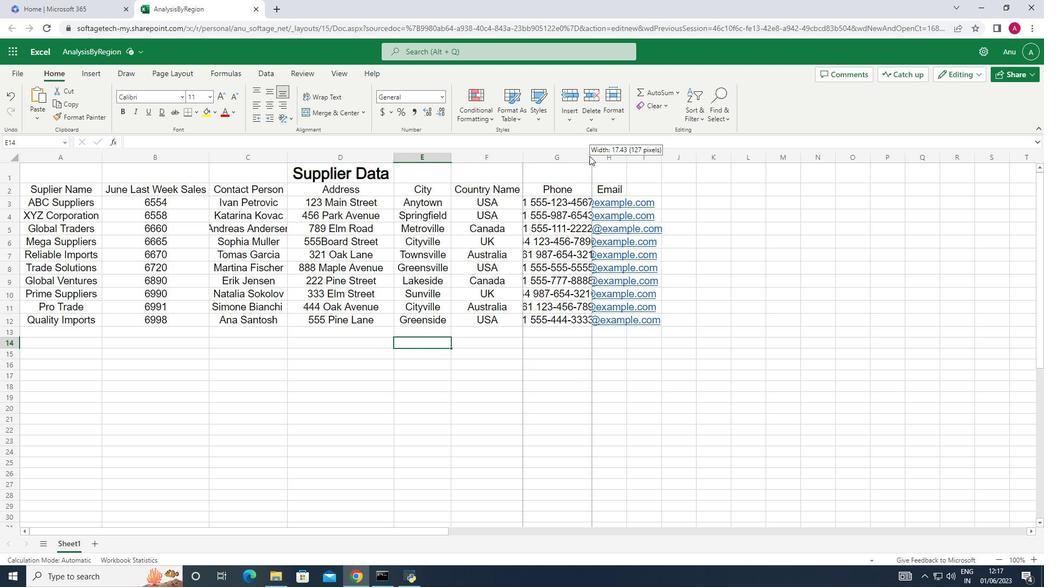 
Action: Mouse moved to (643, 160)
Screenshot: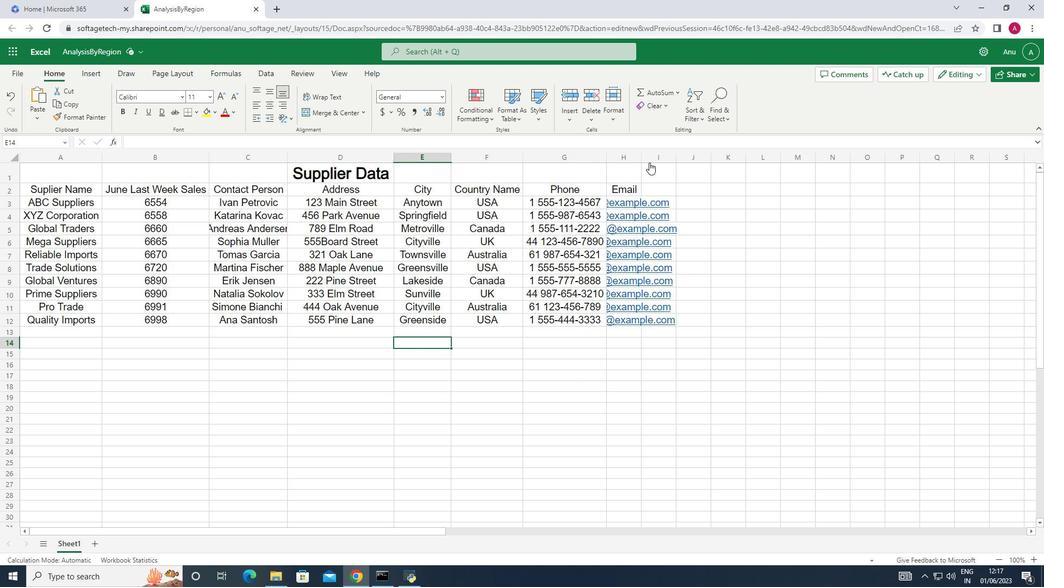 
Action: Mouse pressed left at (643, 160)
Screenshot: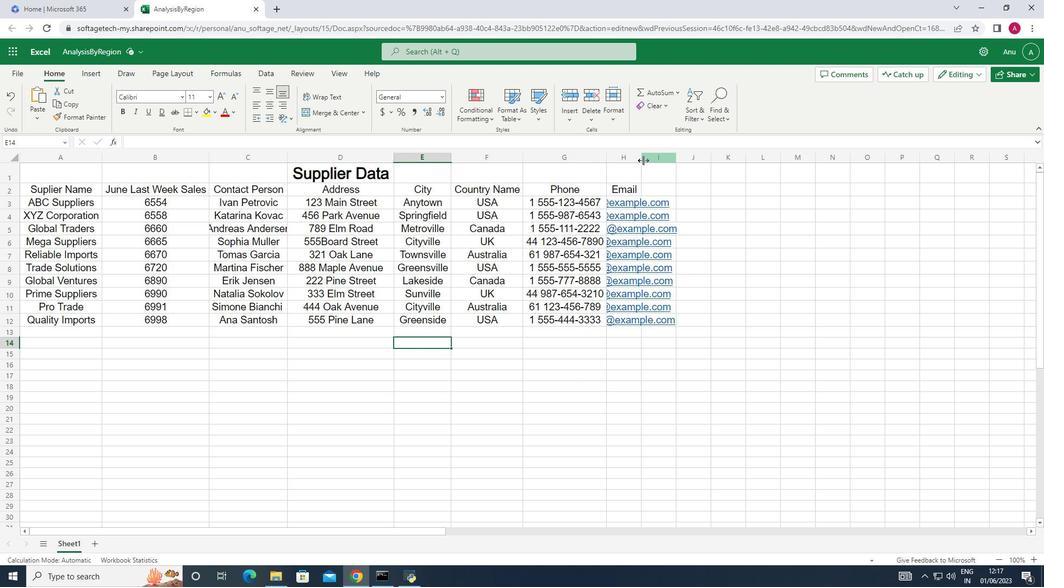 
Action: Mouse pressed left at (643, 160)
Screenshot: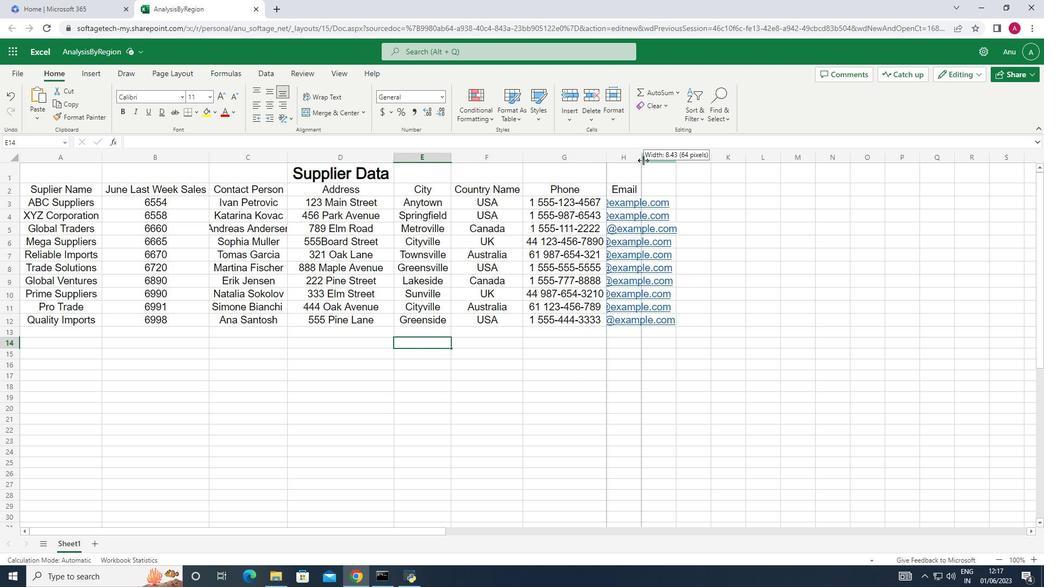 
Action: Mouse moved to (815, 324)
Screenshot: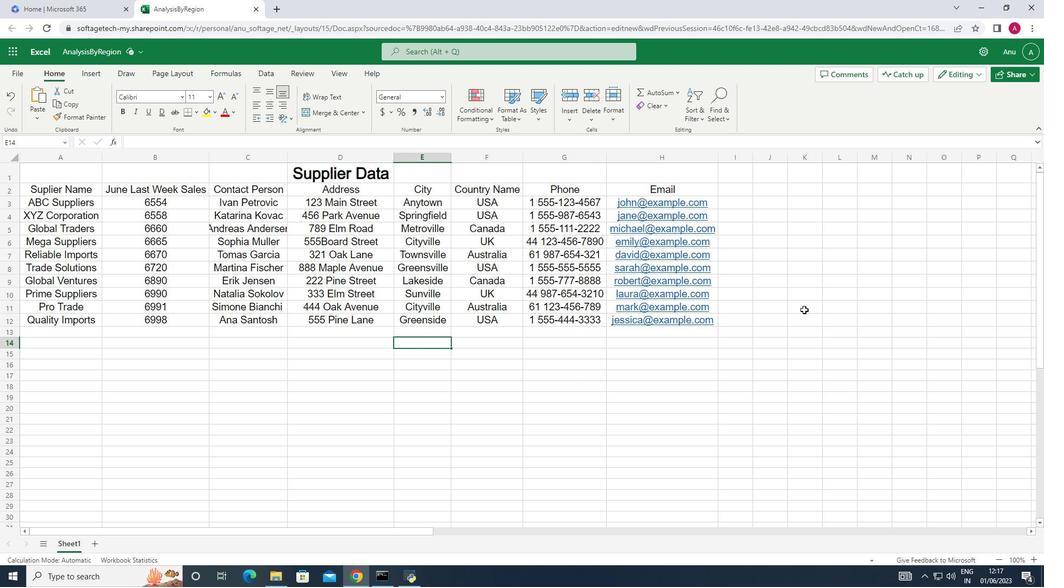 
Action: Mouse pressed left at (815, 324)
Screenshot: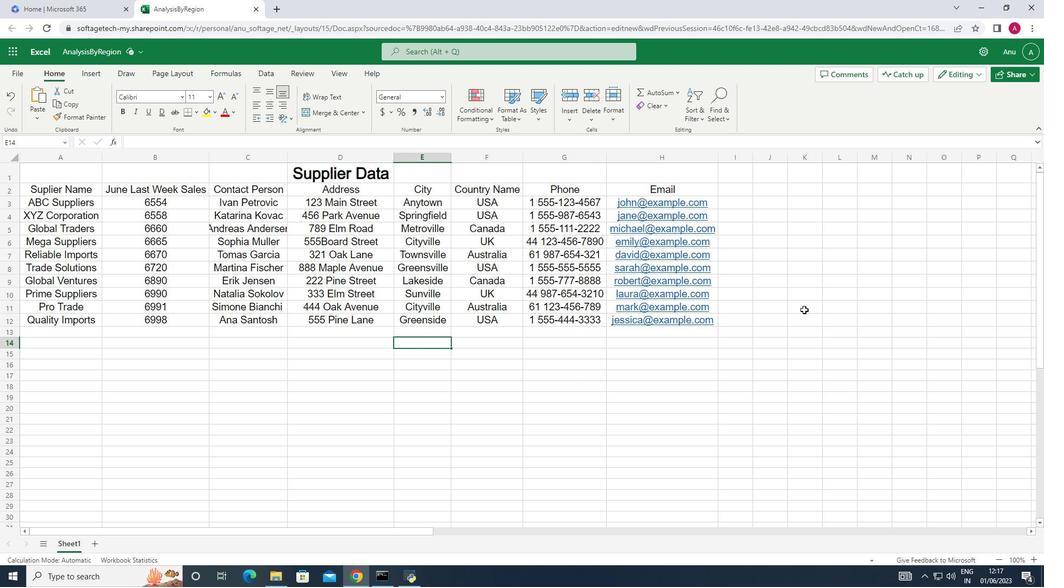 
Action: Mouse moved to (237, 587)
Screenshot: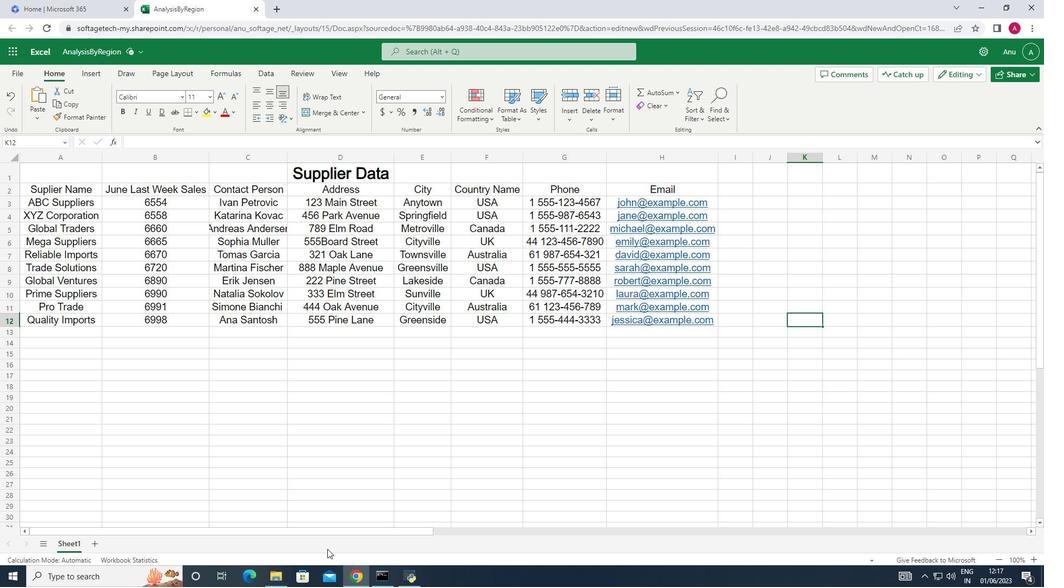 
